Task: Open a blank sheet, save the file as Emotionalintelligence.doc and add heading 'Emotional Intelligence'Emotional Intelligence ,with the parapraph,with the parapraph Emotional intelligence refers to the ability to recognize, understand, and manage one's emotions effectively. Developing emotional intelligence involves self-awareness, self-regulation, empathy, and social skills, enhancing interpersonal relationships and personal growth.Apply Font Style Angsana And font size 14. Apply font style in  Heading Estrangelo Edessa and font size 16 Change heading alignment to  Center
Action: Mouse moved to (131, 349)
Screenshot: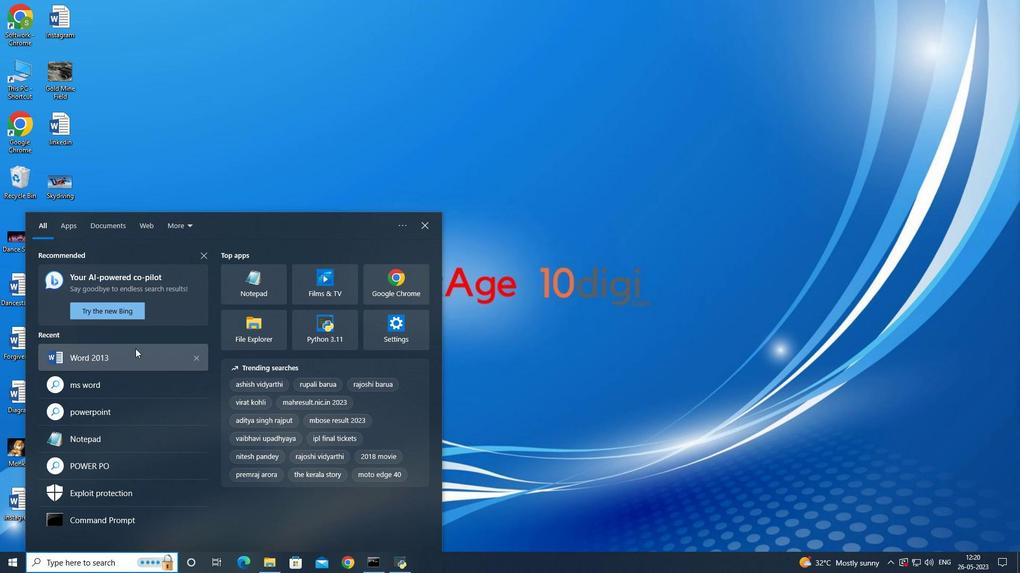 
Action: Mouse pressed left at (131, 349)
Screenshot: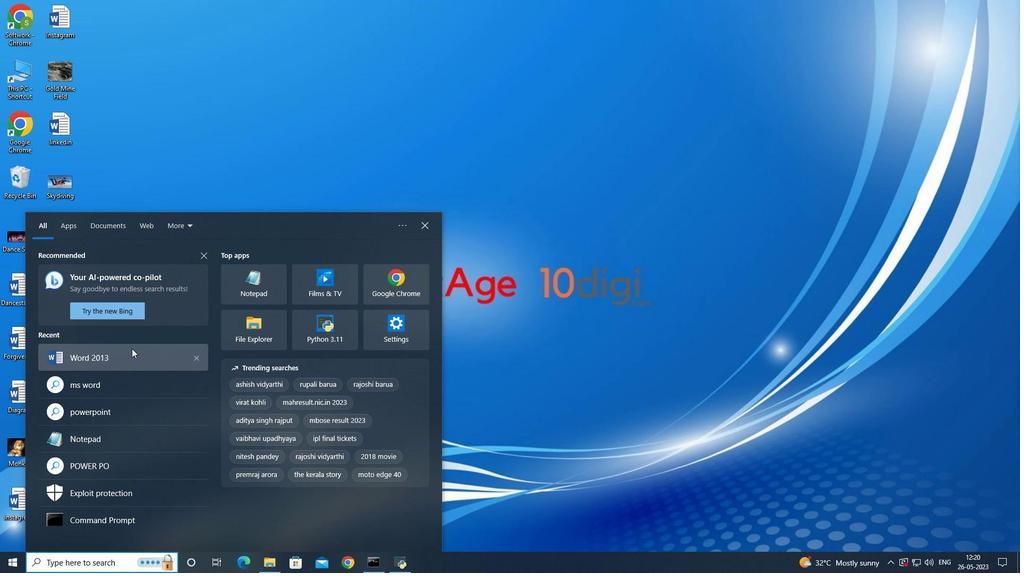 
Action: Mouse moved to (273, 151)
Screenshot: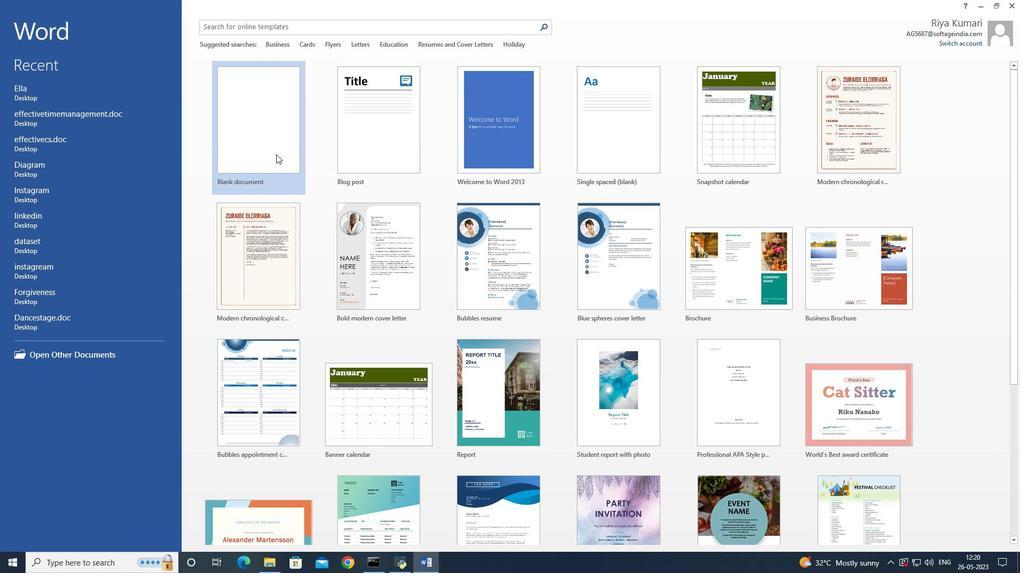 
Action: Mouse pressed left at (273, 151)
Screenshot: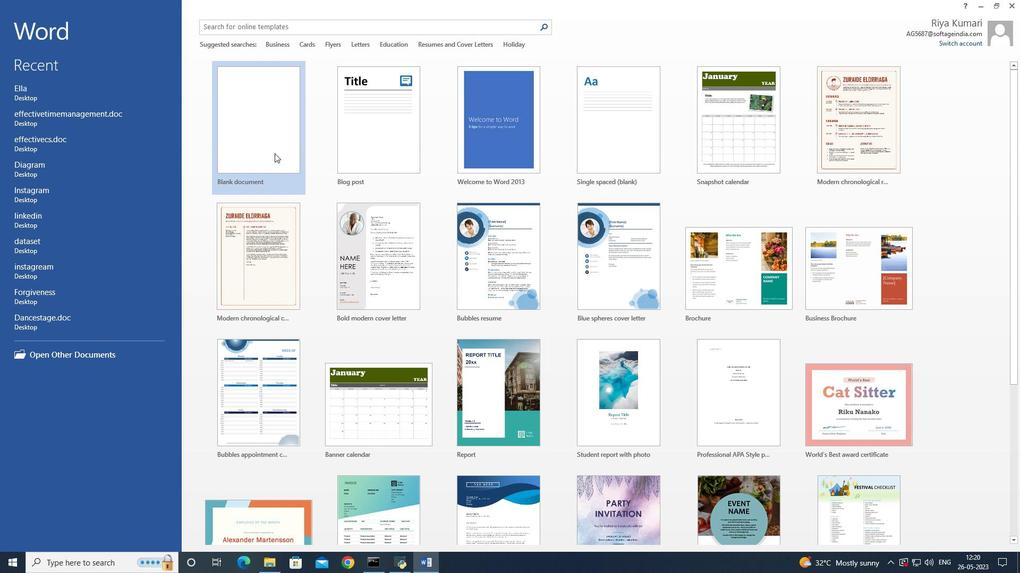 
Action: Mouse moved to (376, 183)
Screenshot: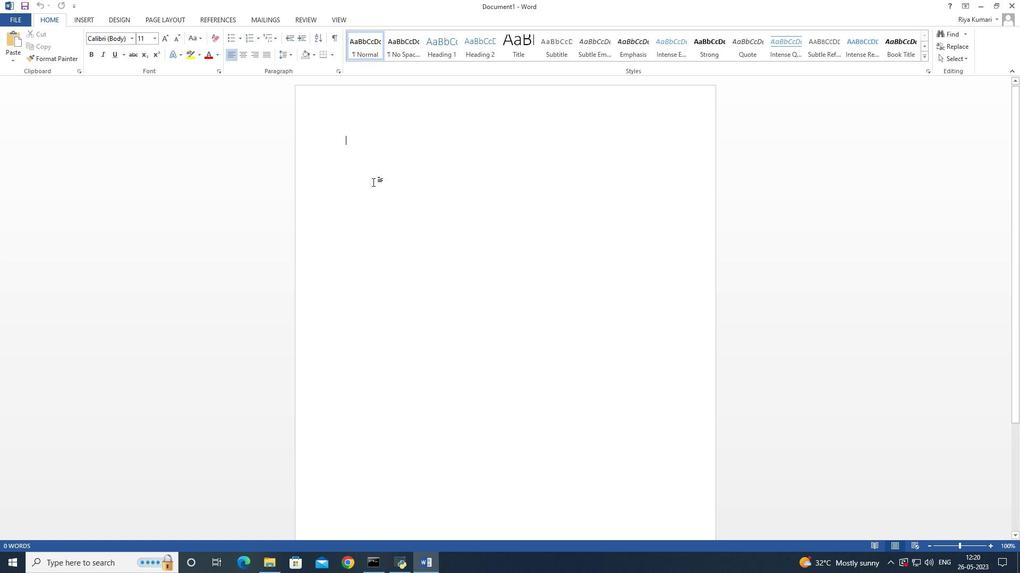 
Action: Key pressed ctrl+S
Screenshot: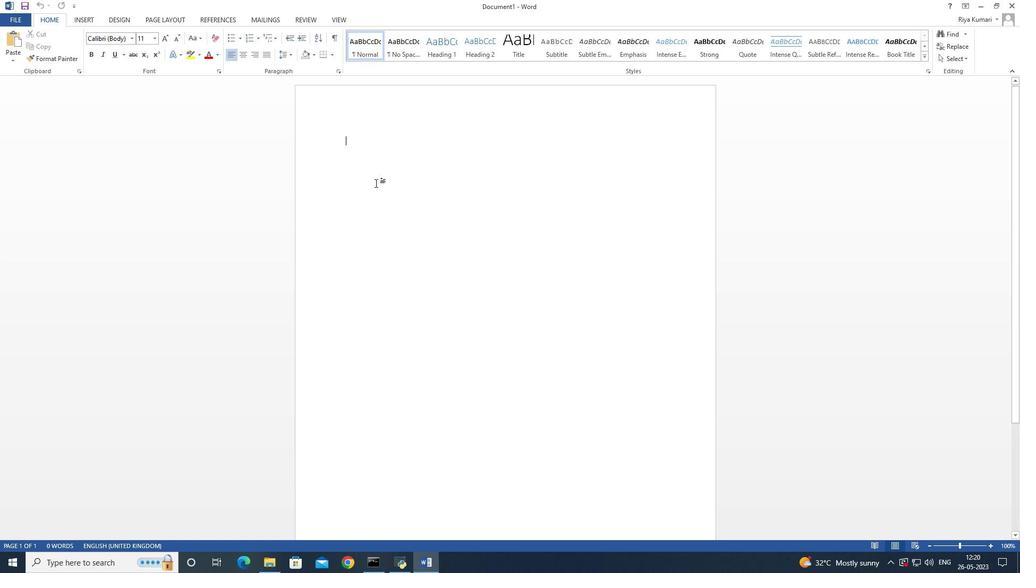 
Action: Mouse moved to (291, 113)
Screenshot: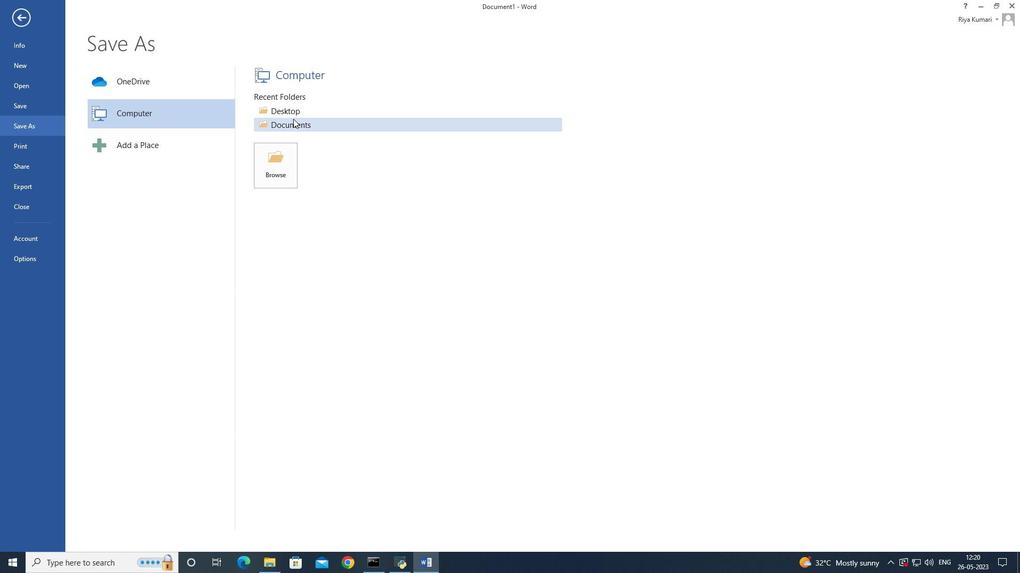 
Action: Mouse pressed left at (291, 113)
Screenshot: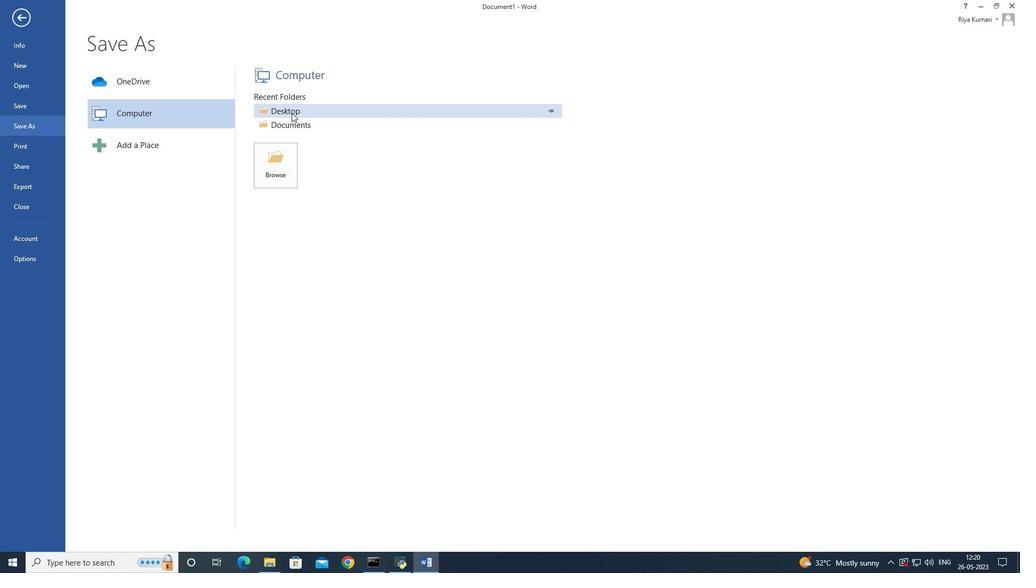 
Action: Mouse moved to (860, 310)
Screenshot: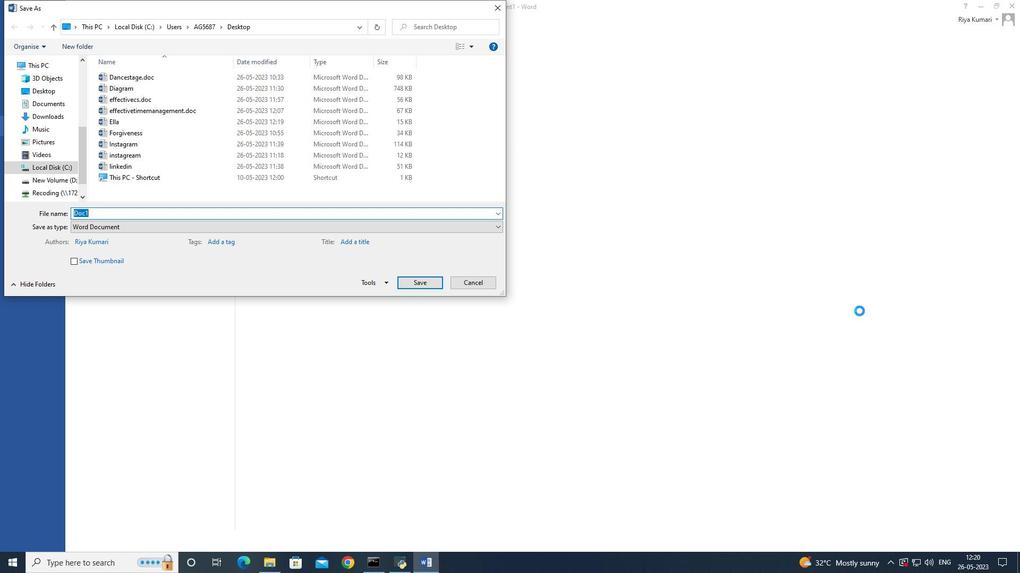 
Action: Key pressed <Key.shift><Key.shift><Key.shift><Key.shift>Em
Screenshot: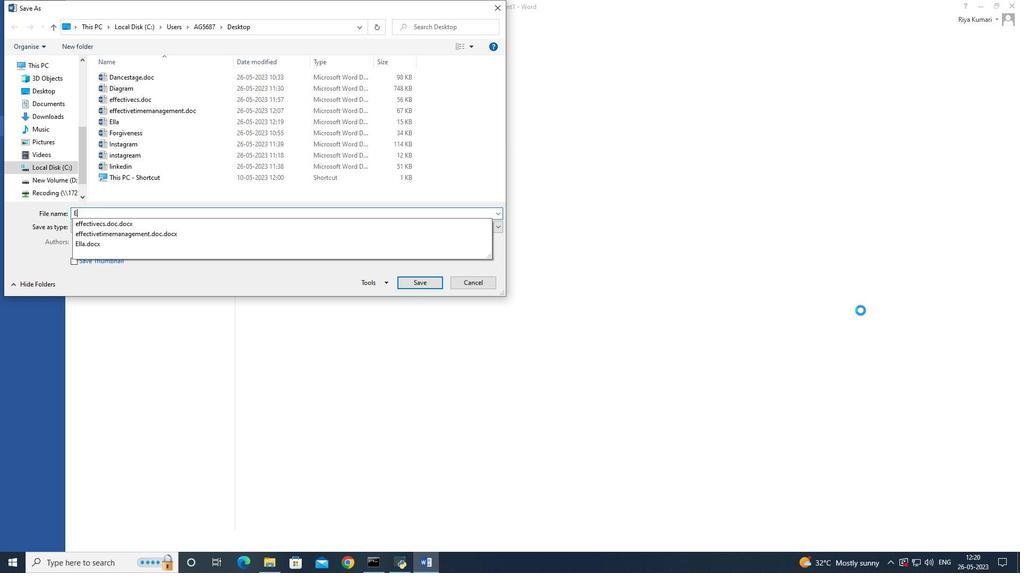 
Action: Mouse moved to (861, 310)
Screenshot: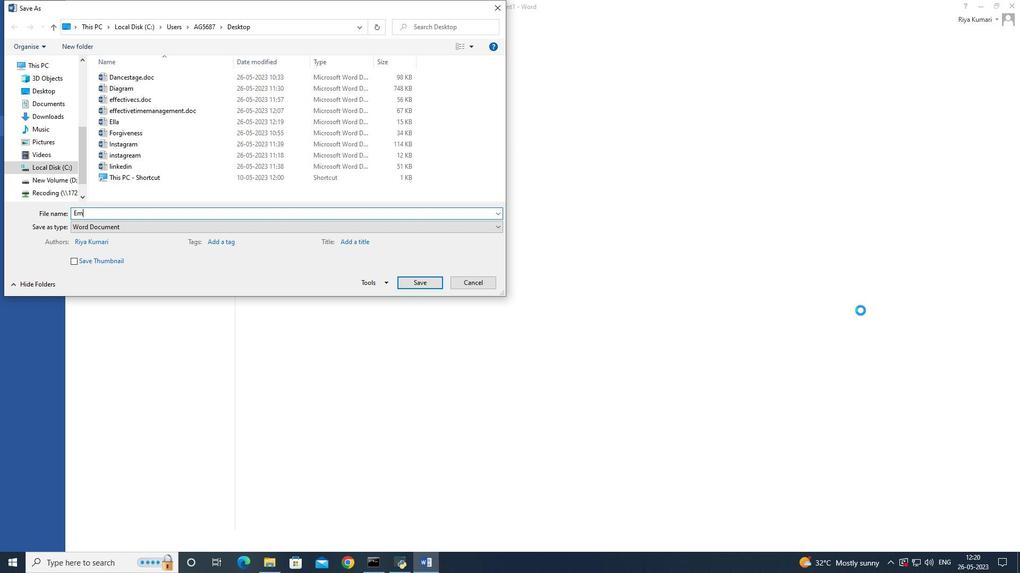 
Action: Key pressed otional<Key.space><Key.shift>Intelligence<Key.enter><Key.shift><Key.shift><Key.shift><Key.shift><Key.shift><Key.shift><Key.shift><Key.shift><Key.shift><Key.shift><Key.shift><Key.shift><Key.shift><Key.shift>Emotional<Key.space><Key.shift>Intelligence<Key.enter><Key.shift><Key.shift><Key.shift><Key.shift><Key.shift><Key.shift><Key.shift><Key.shift><Key.shift><Key.shift><Key.shift><Key.shift><Key.shift><Key.shift><Key.shift><Key.shift><Key.shift><Key.shift><Key.shift><Key.shift><Key.shift><Key.shift><Key.shift><Key.shift><Key.shift><Key.shift><Key.shift><Key.shift><Key.shift><Key.shift><Key.shift><Key.shift>Emotional<Key.space><Key.shift>Integence<Key.space>
Screenshot: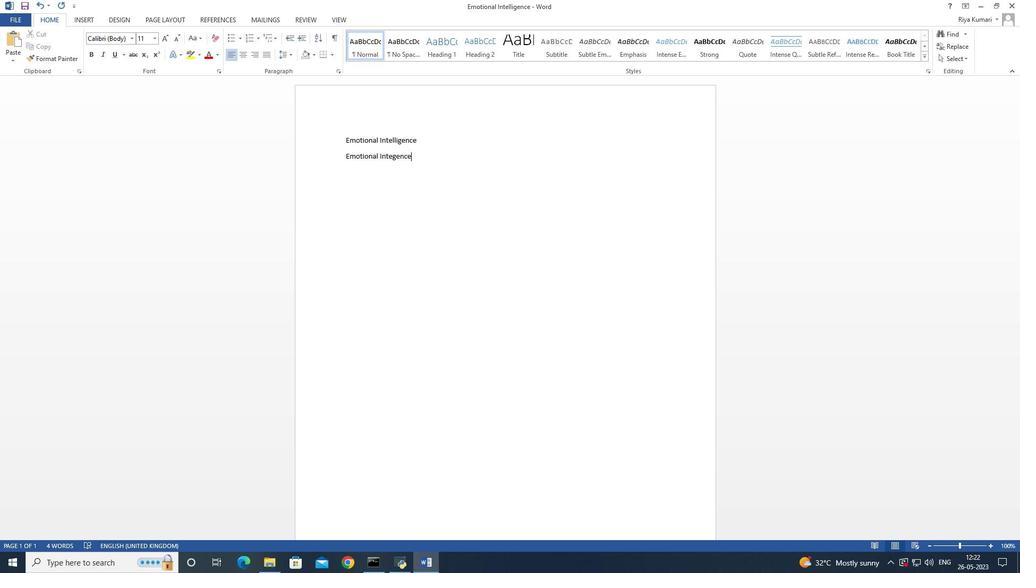 
Action: Mouse moved to (960, 441)
Screenshot: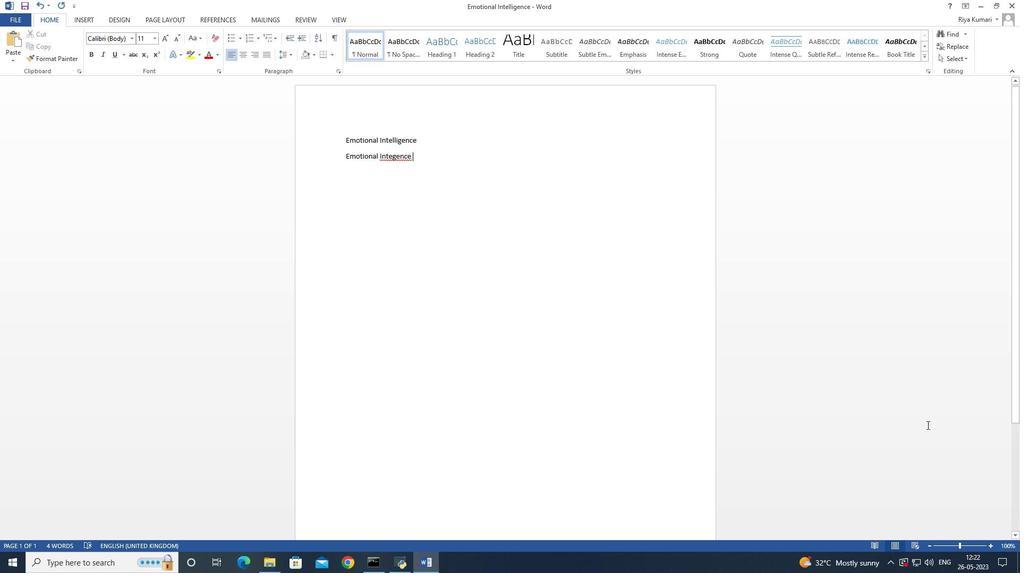 
Action: Key pressed <Key.left><Key.left><Key.left><Key.left><Key.left><Key.left>lli
Screenshot: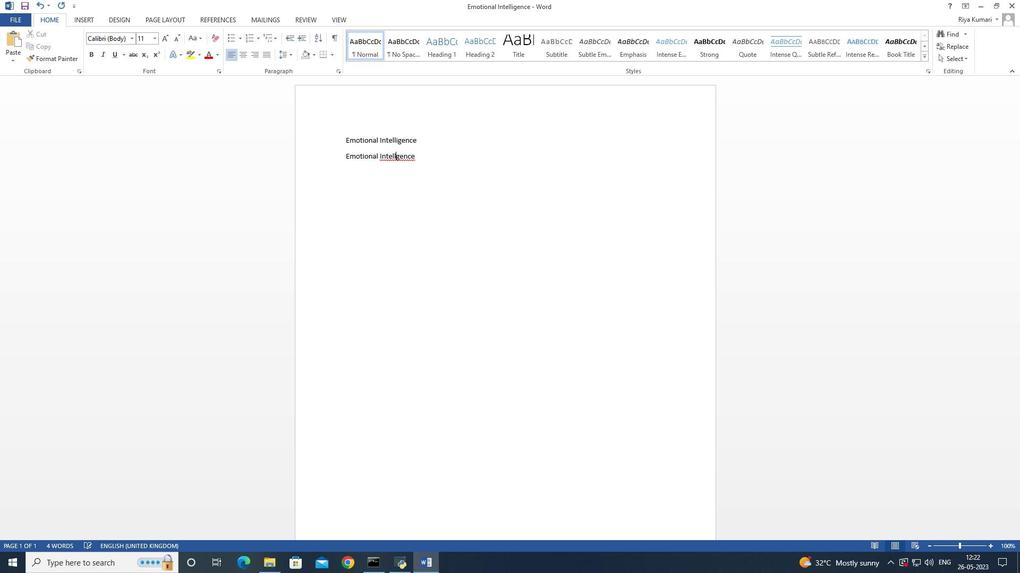 
Action: Mouse moved to (1019, 438)
Screenshot: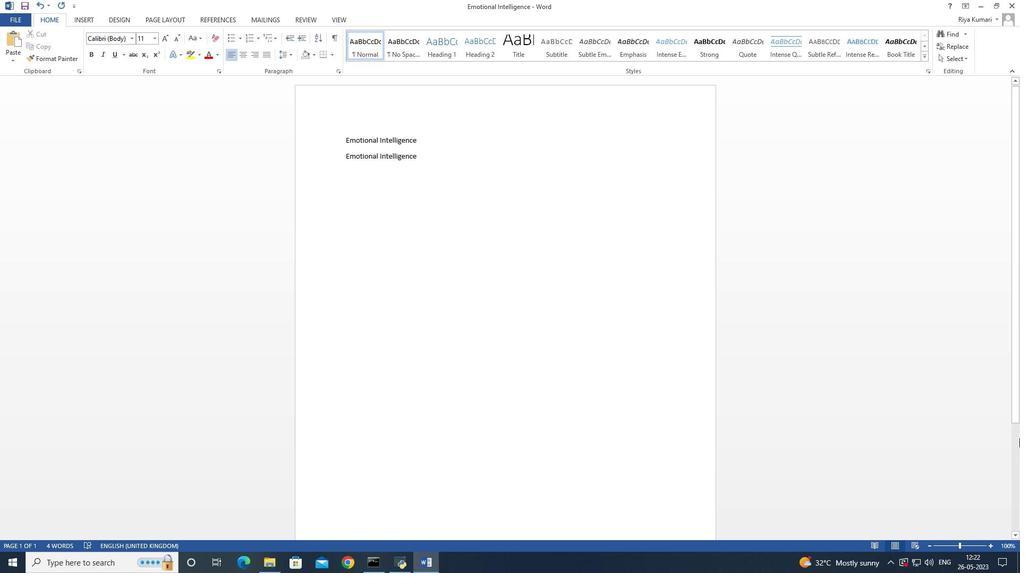 
Action: Key pressed <Key.right><Key.right>
Screenshot: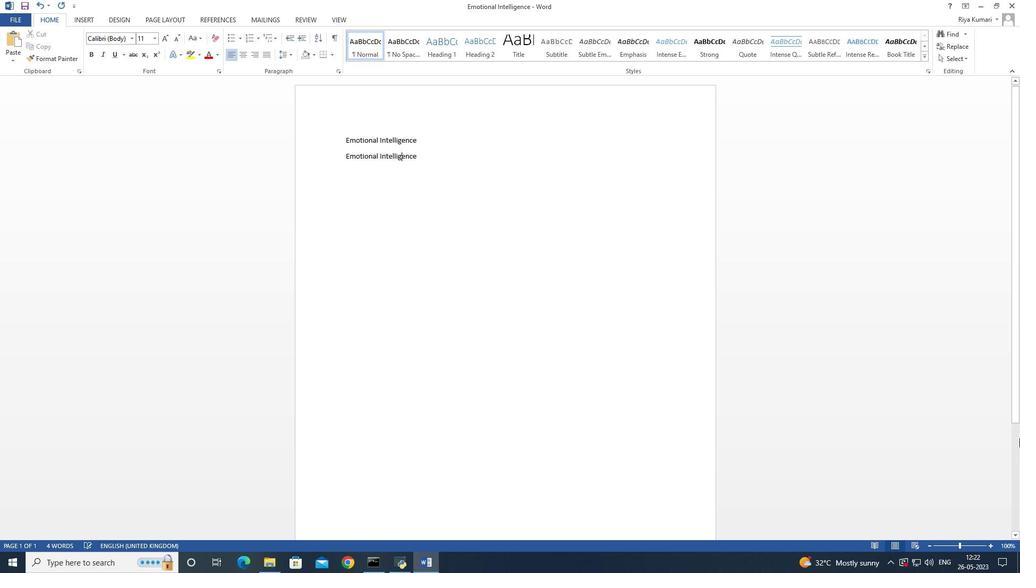 
Action: Mouse moved to (1019, 451)
Screenshot: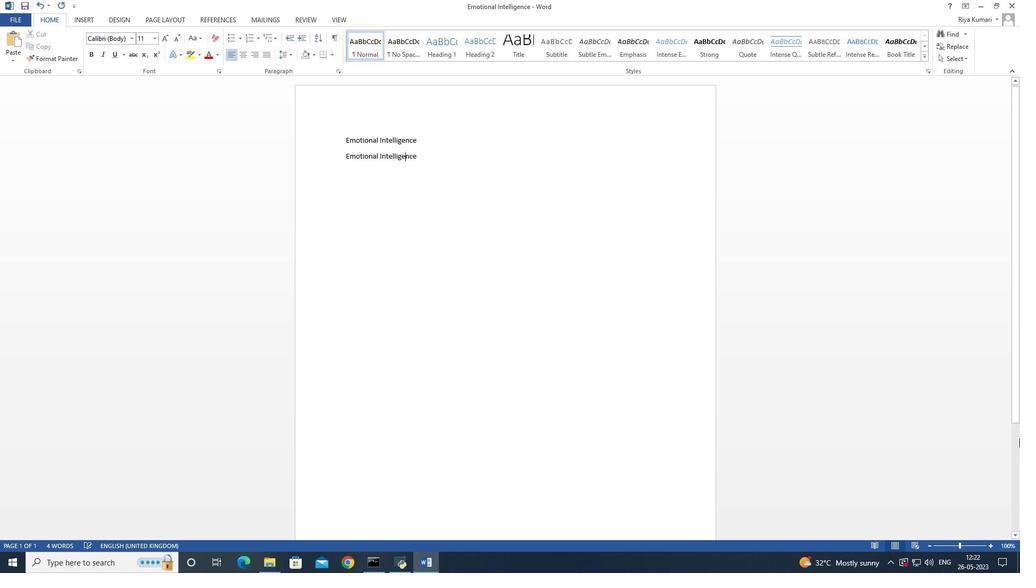 
Action: Key pressed <Key.right><Key.right>
Screenshot: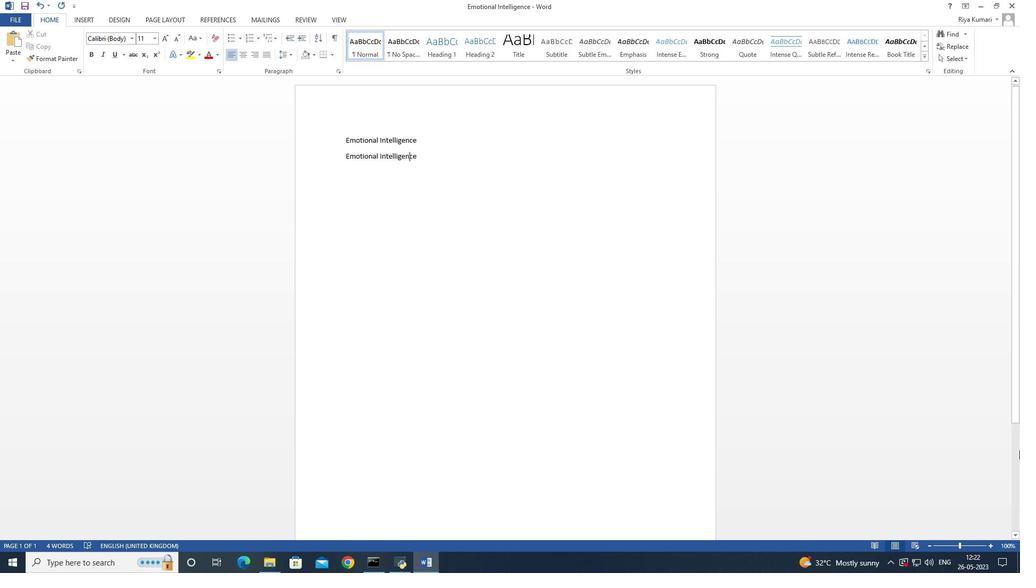 
Action: Mouse moved to (1019, 452)
Screenshot: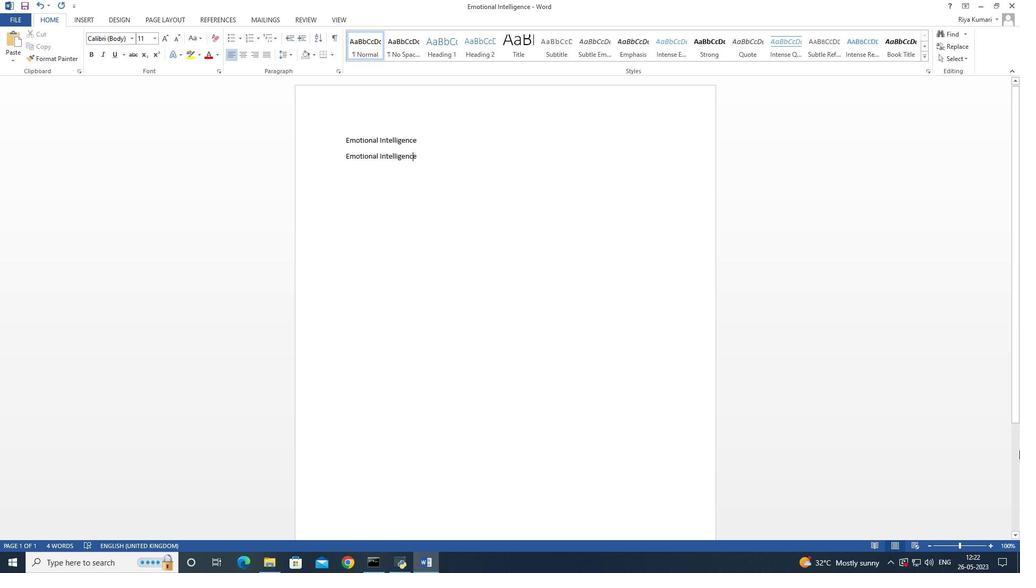 
Action: Key pressed <Key.right>
Screenshot: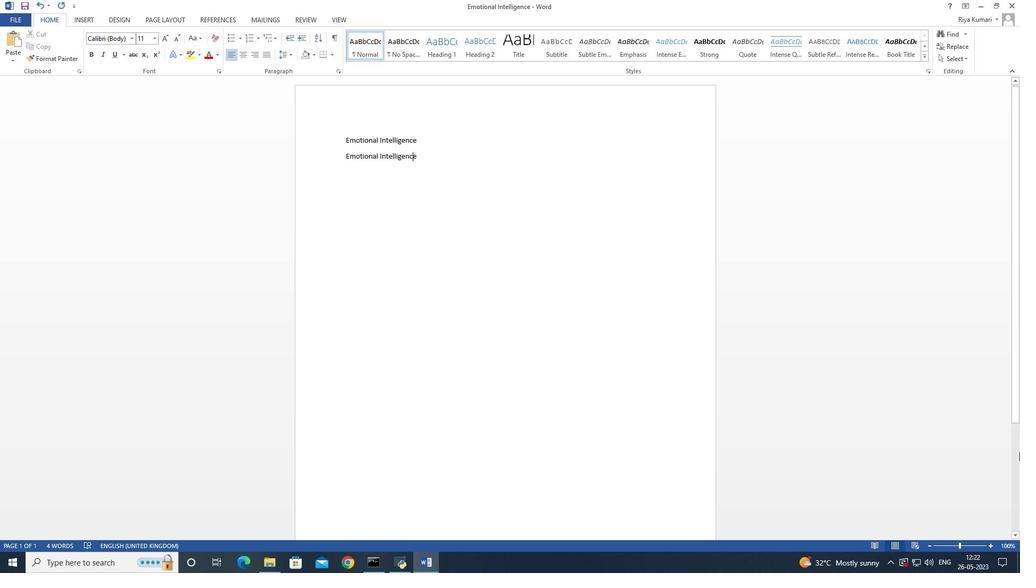 
Action: Mouse moved to (1014, 459)
Screenshot: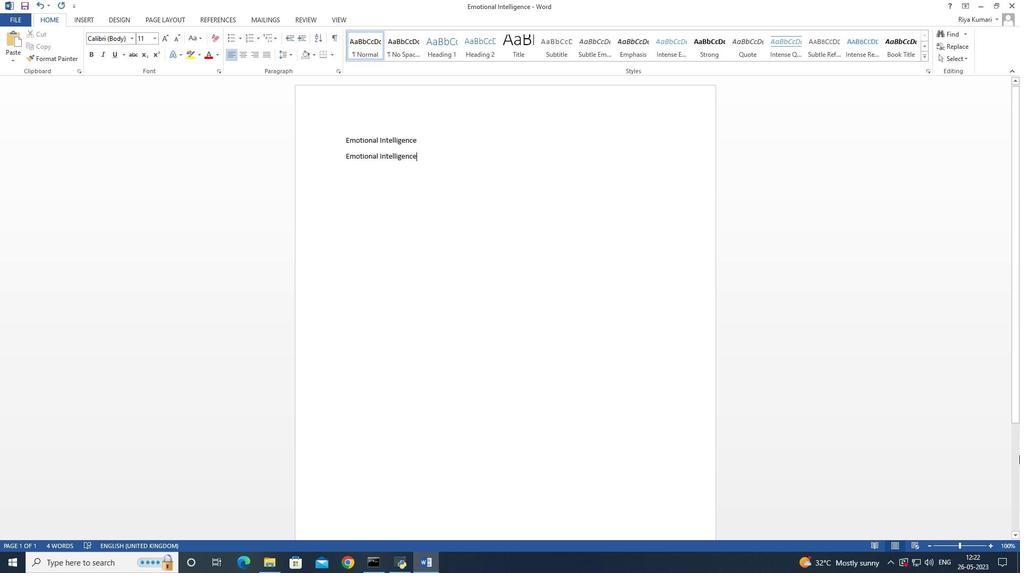 
Action: Key pressed <Key.space>refers<Key.space>to<Key.space>the<Key.space>ability<Key.space>to<Key.space>recognize<Key.space>undr<Key.backspace>erstand,<Key.space>and<Key.space>manage<Key.space>one's<Key.space>emotions<Key.space>effectively.<Key.space><Key.shift>developing<Key.space>emotional<Key.space>intelligence<Key.space>involves<Key.space>self-awareness,<Key.space>self-regulation,<Key.space>empathy,<Key.space>and<Key.space>social<Key.space>skills,<Key.space>enhancing<Key.space>interpersonal<Key.space>relationships<Key.space>and<Key.space>personal<Key.space>growth.
Screenshot: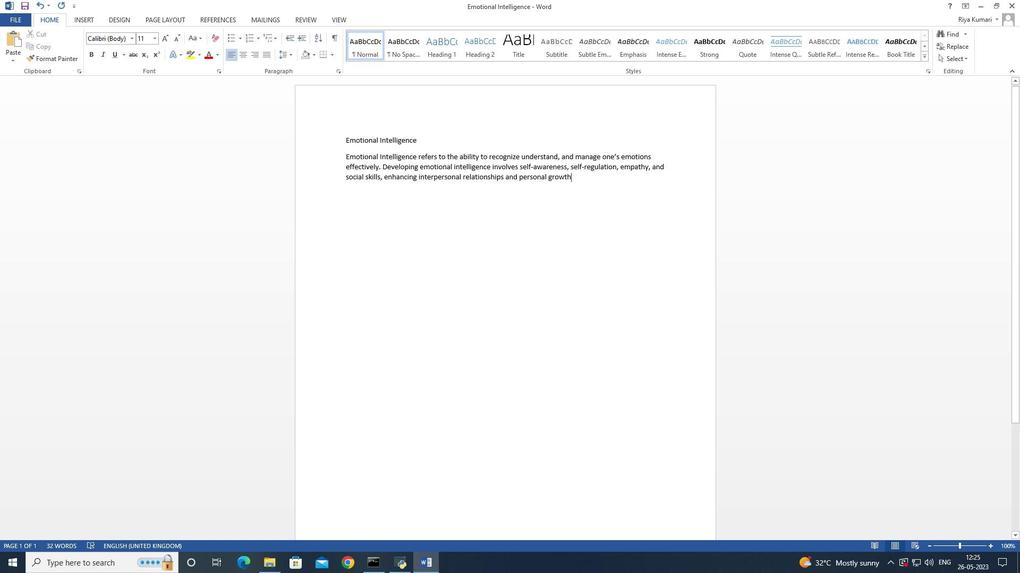 
Action: Mouse moved to (341, 153)
Screenshot: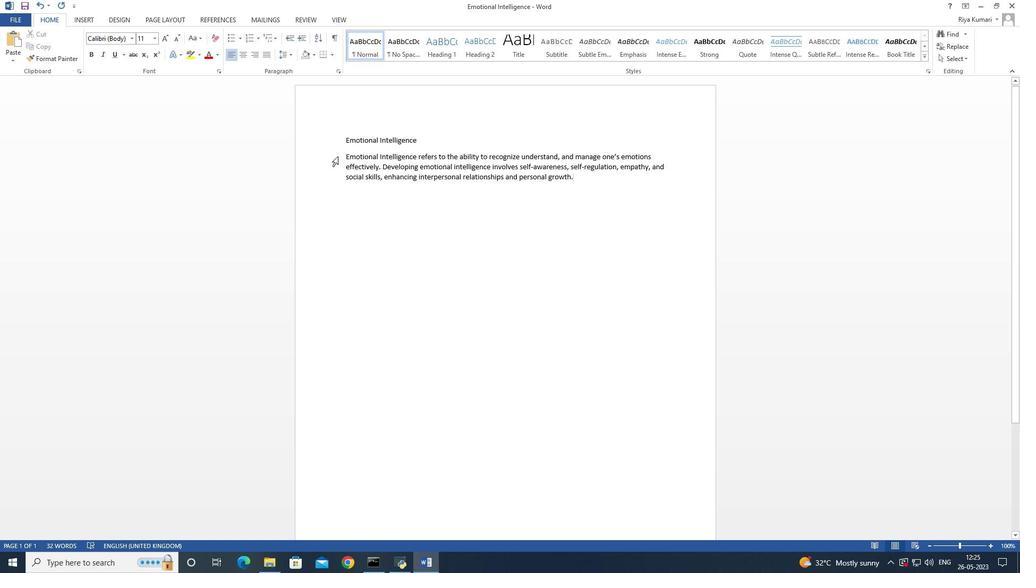 
Action: Mouse pressed left at (341, 153)
Screenshot: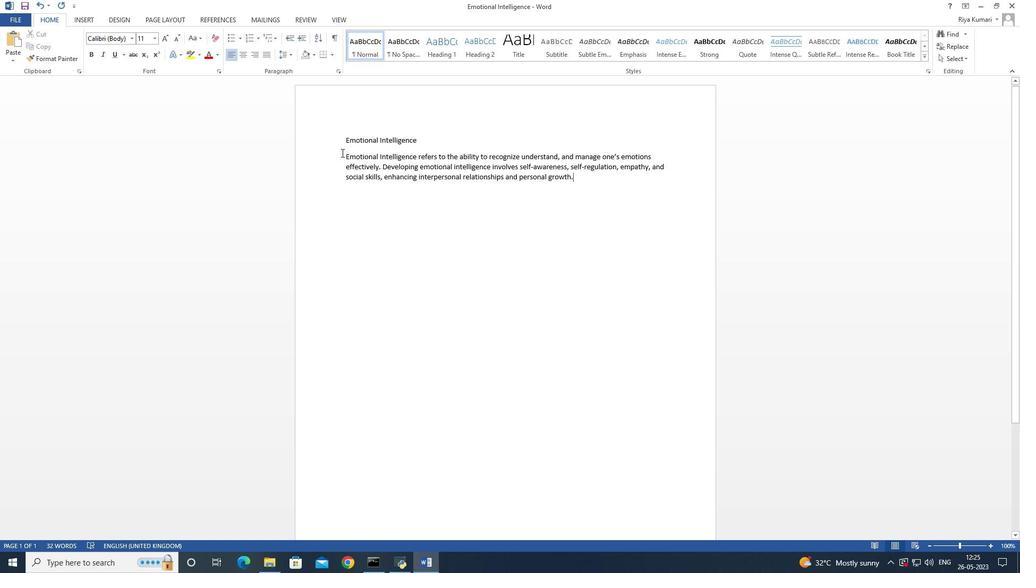
Action: Mouse moved to (123, 38)
Screenshot: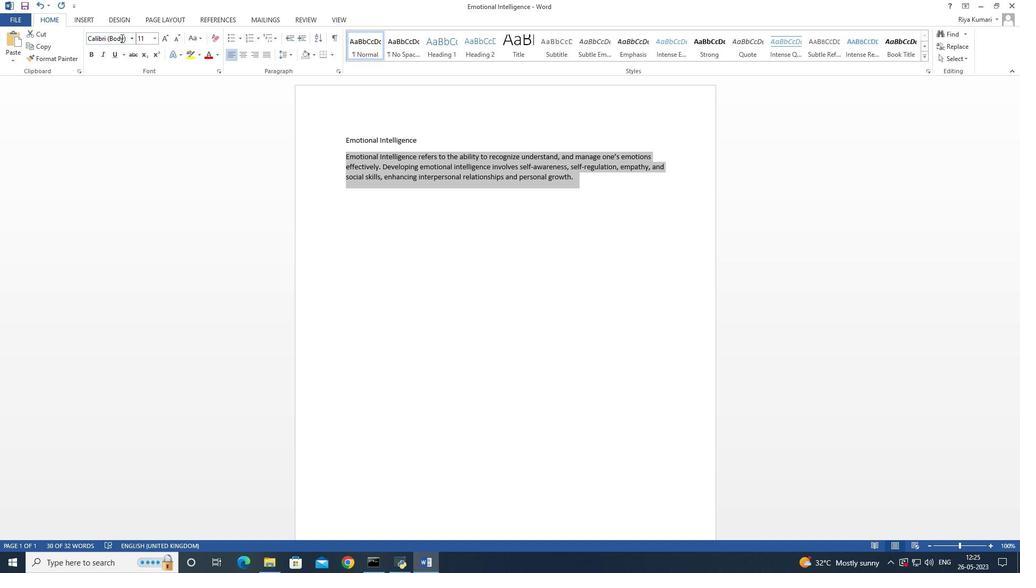 
Action: Mouse pressed left at (123, 38)
Screenshot: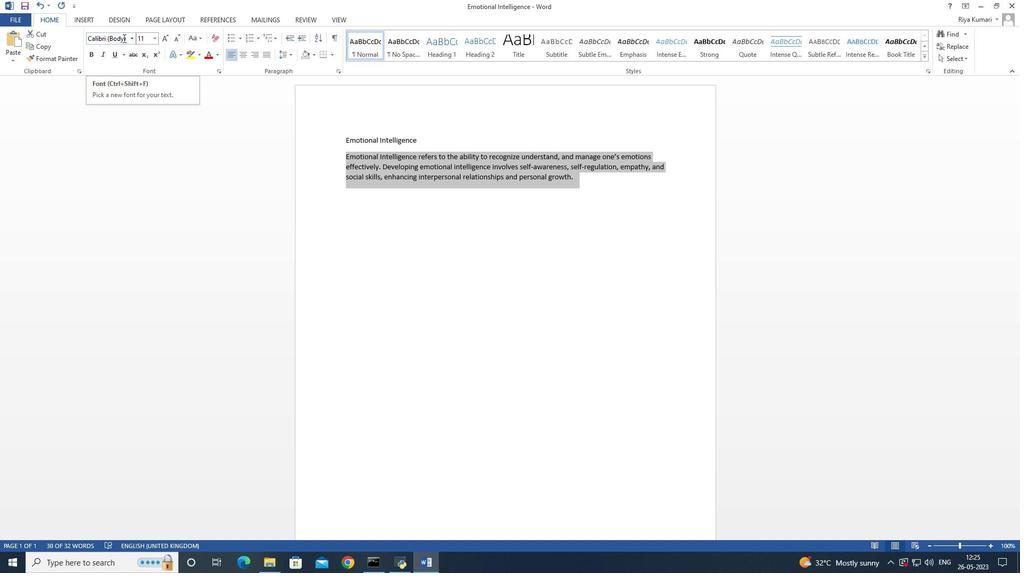 
Action: Mouse moved to (492, 294)
Screenshot: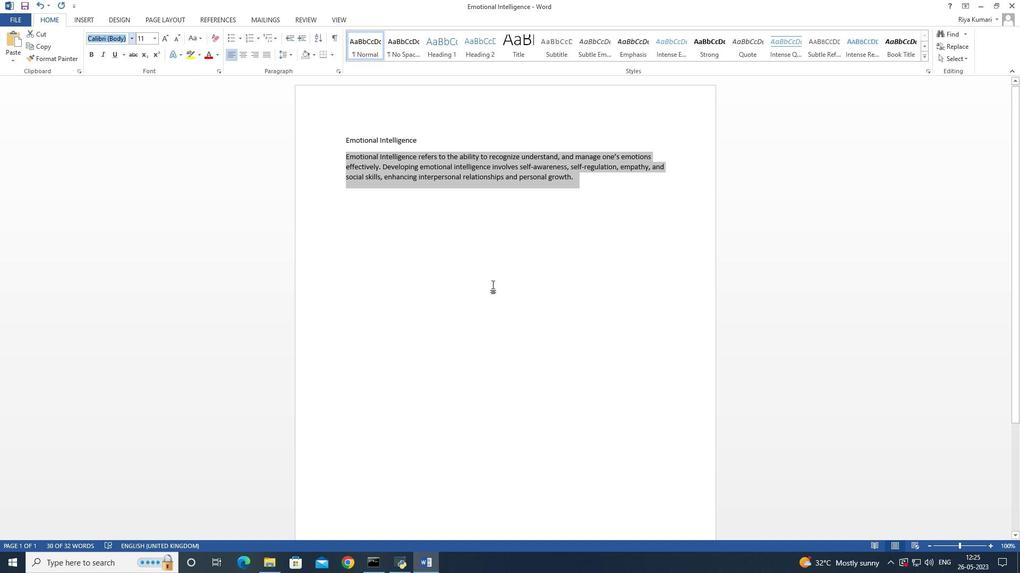 
Action: Key pressed <Key.caps_lock>A<Key.caps_lock>ngsana
Screenshot: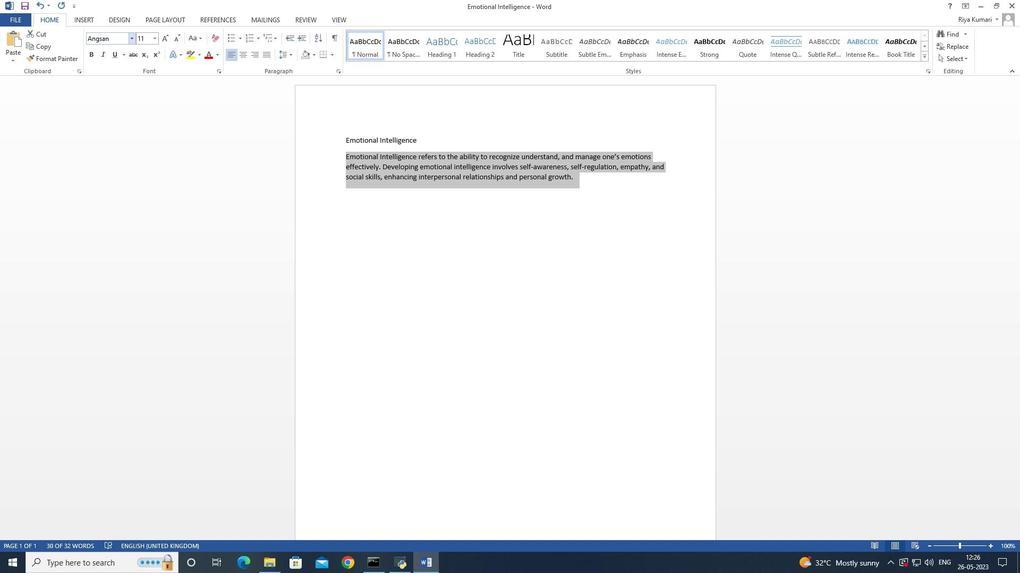 
Action: Mouse moved to (511, 279)
Screenshot: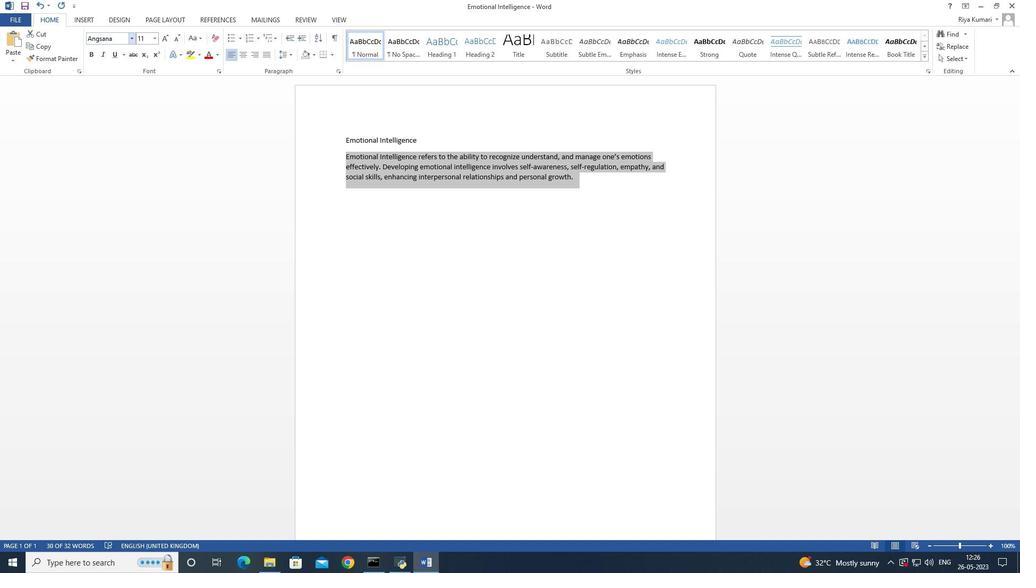 
Action: Key pressed <Key.enter>
Screenshot: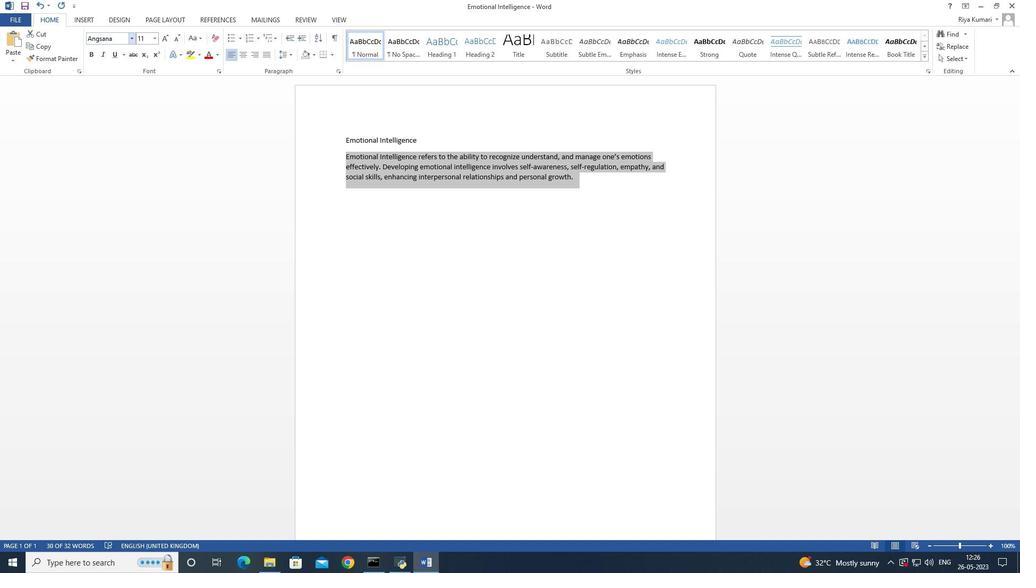 
Action: Mouse moved to (502, 309)
Screenshot: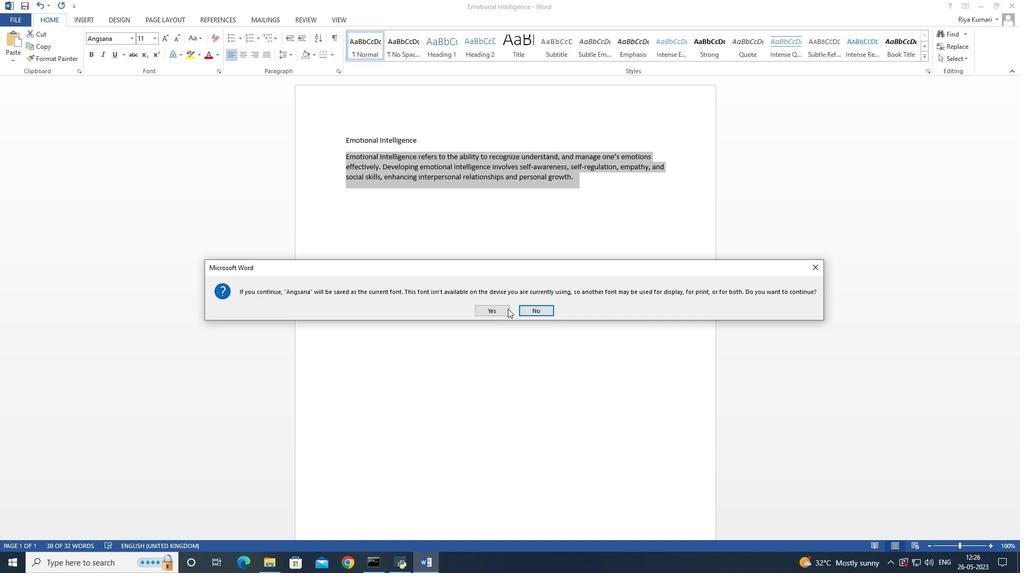 
Action: Mouse pressed left at (502, 309)
Screenshot: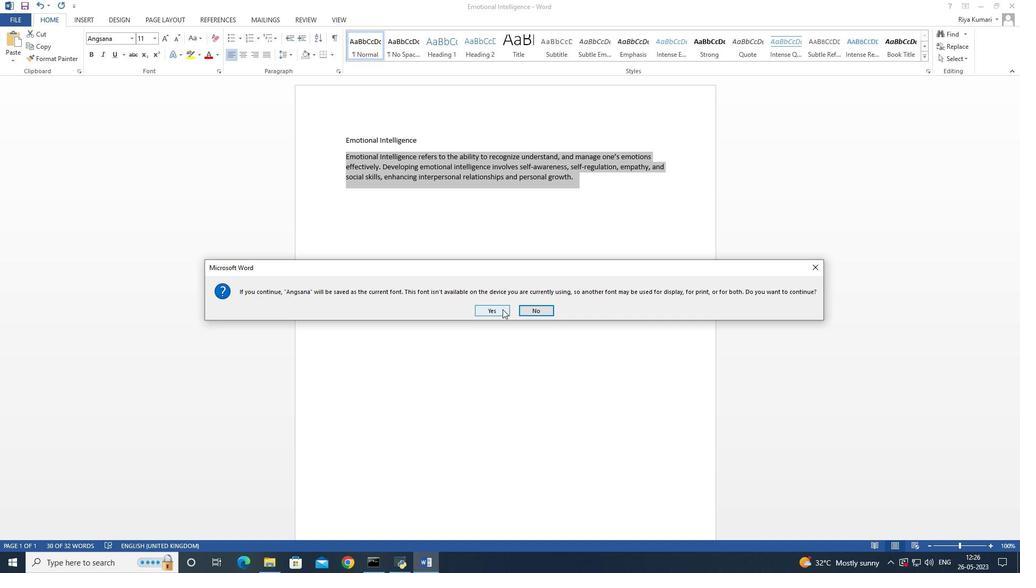 
Action: Mouse moved to (162, 39)
Screenshot: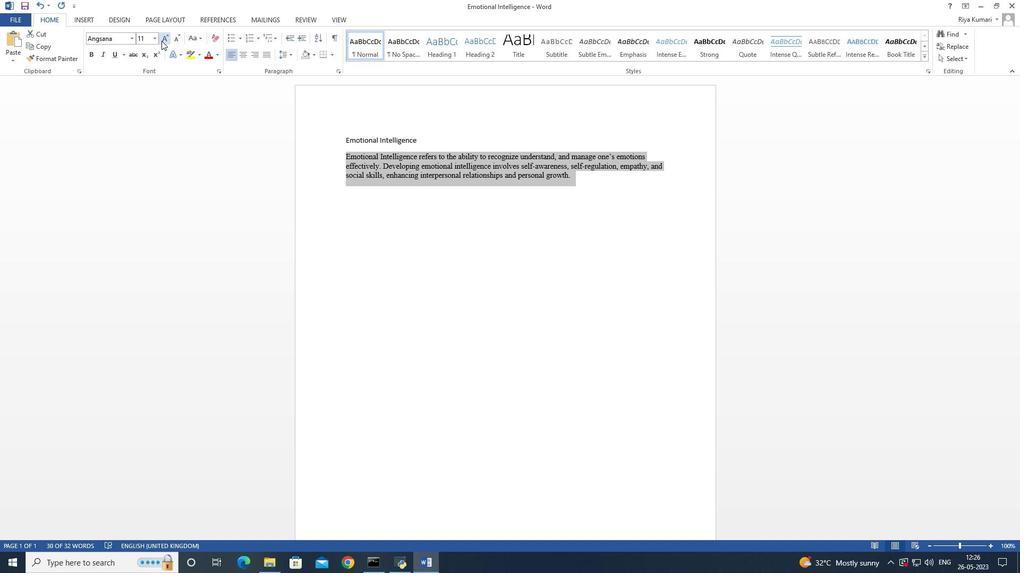 
Action: Mouse pressed left at (162, 39)
Screenshot: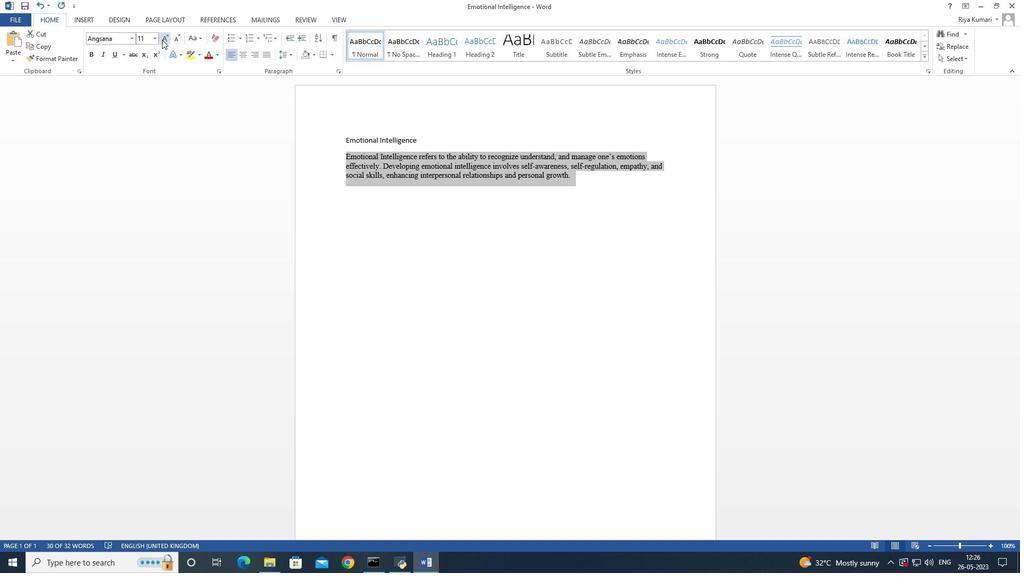 
Action: Mouse pressed left at (162, 39)
Screenshot: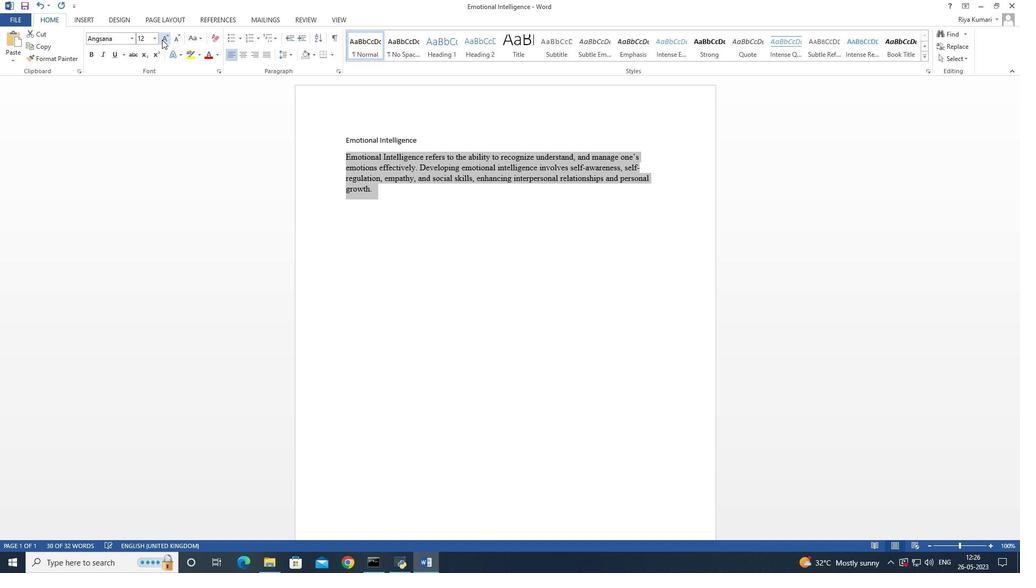 
Action: Mouse pressed left at (162, 39)
Screenshot: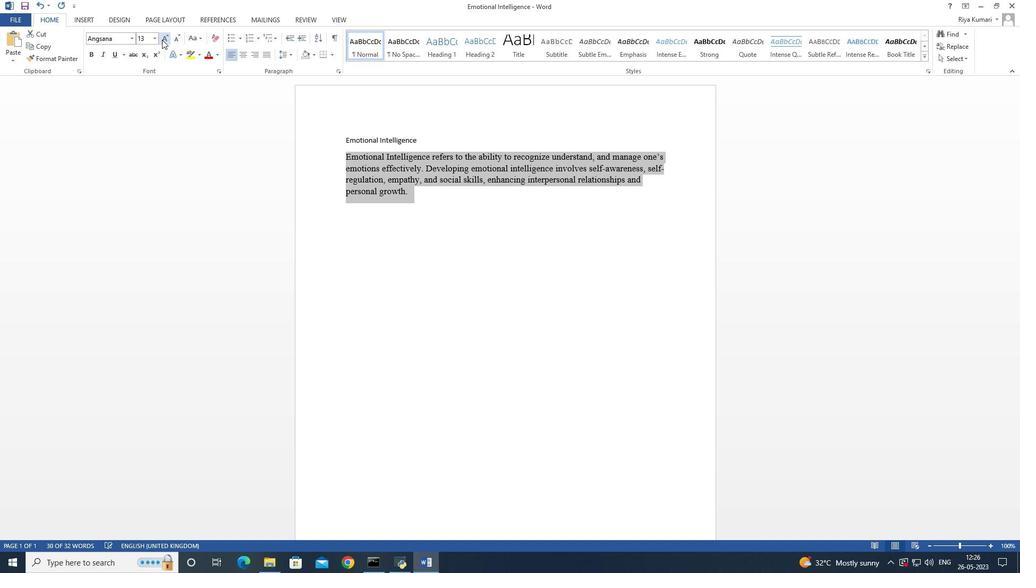 
Action: Mouse moved to (344, 138)
Screenshot: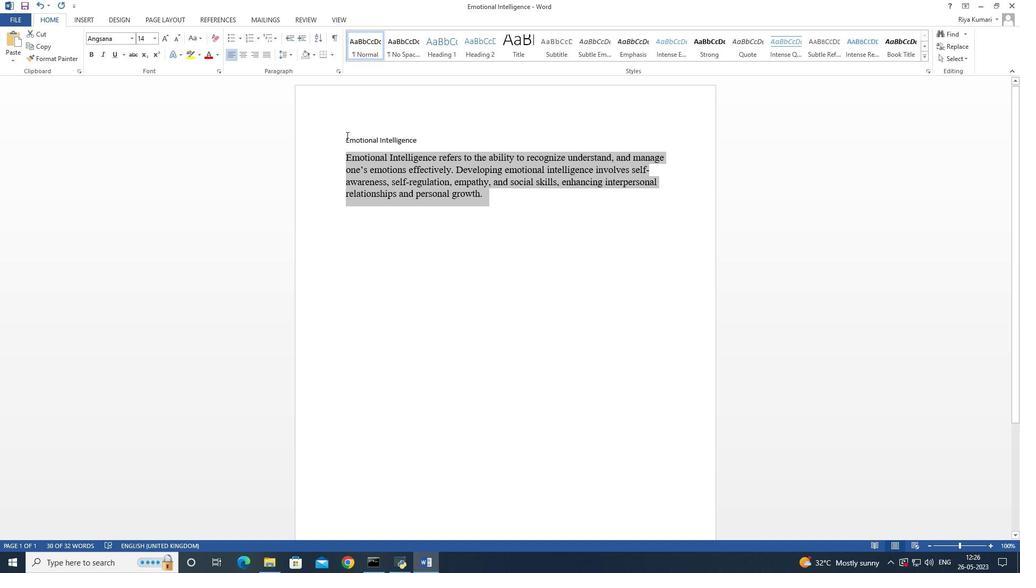 
Action: Mouse pressed left at (344, 138)
Screenshot: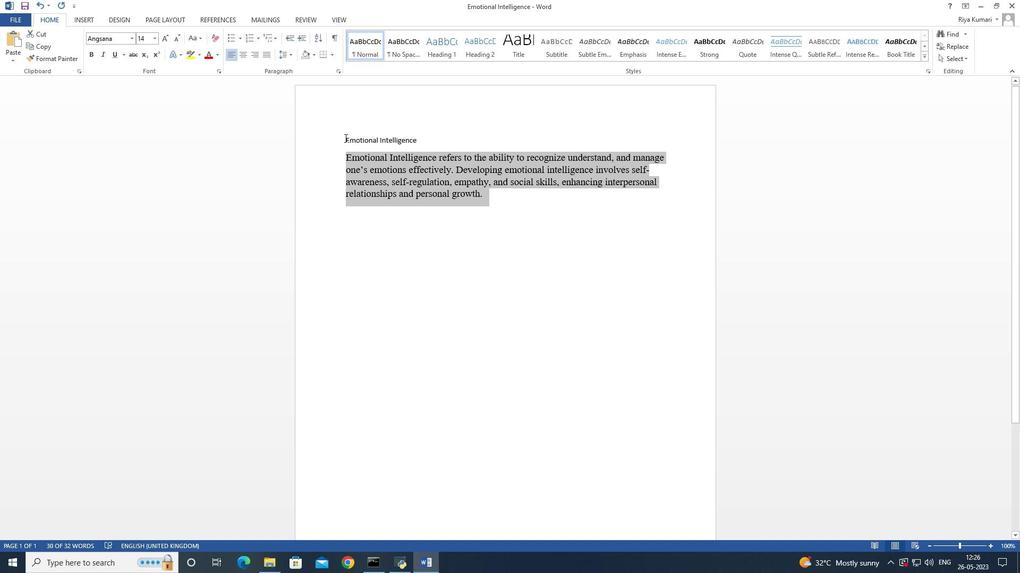 
Action: Mouse moved to (126, 40)
Screenshot: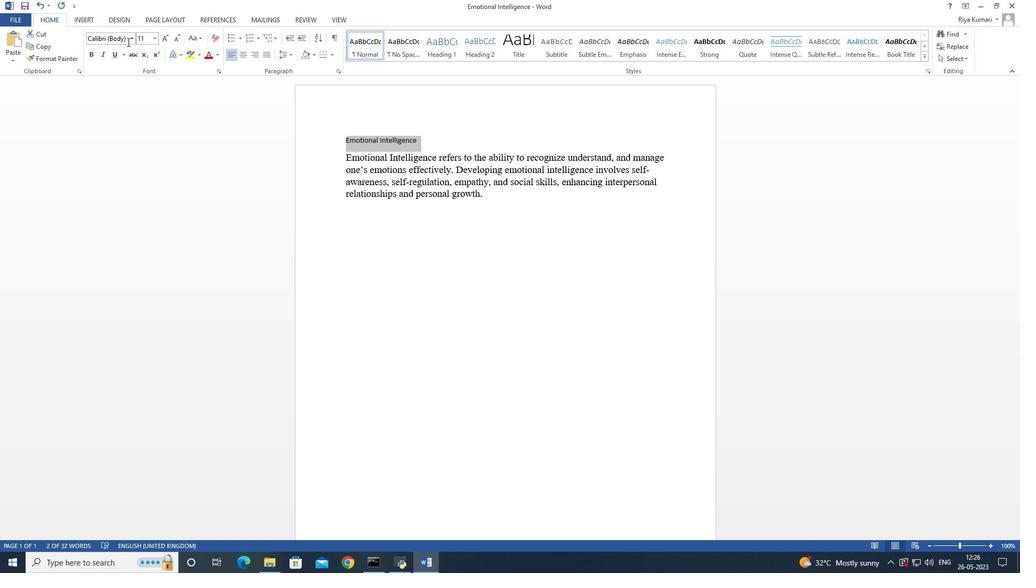 
Action: Mouse pressed left at (126, 40)
Screenshot: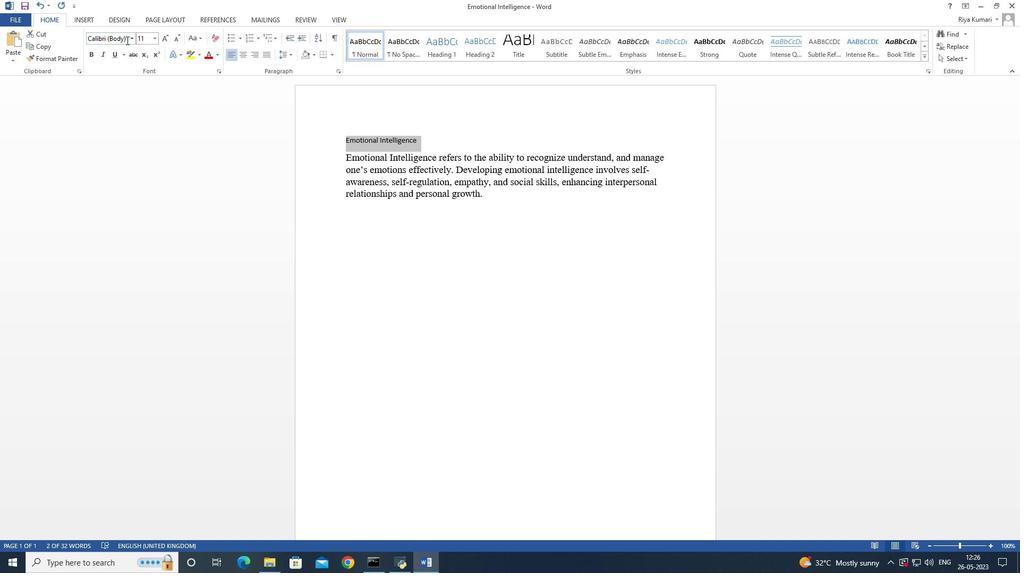 
Action: Mouse moved to (292, 145)
Screenshot: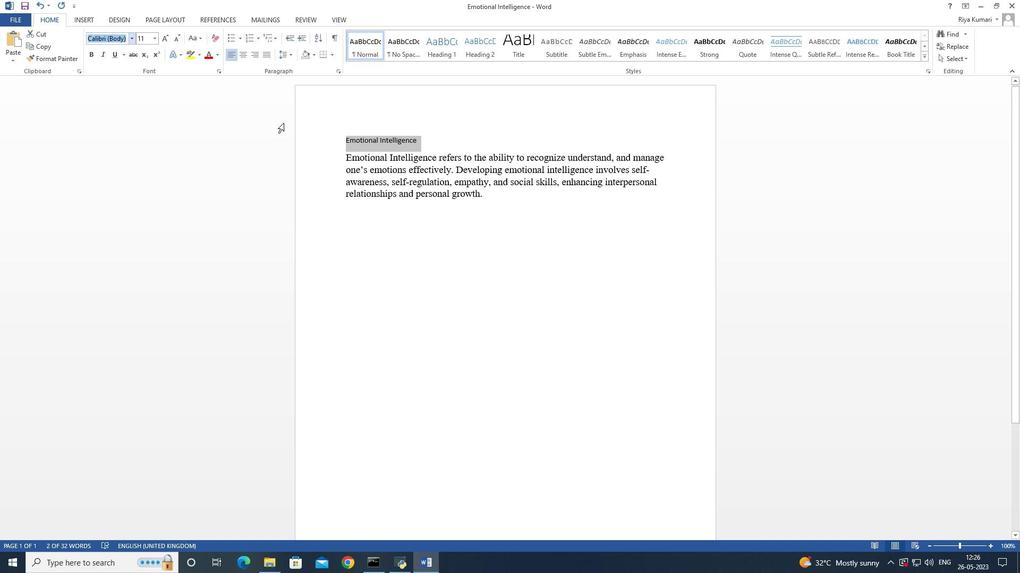 
Action: Key pressed <Key.shift>Estrangelo
Screenshot: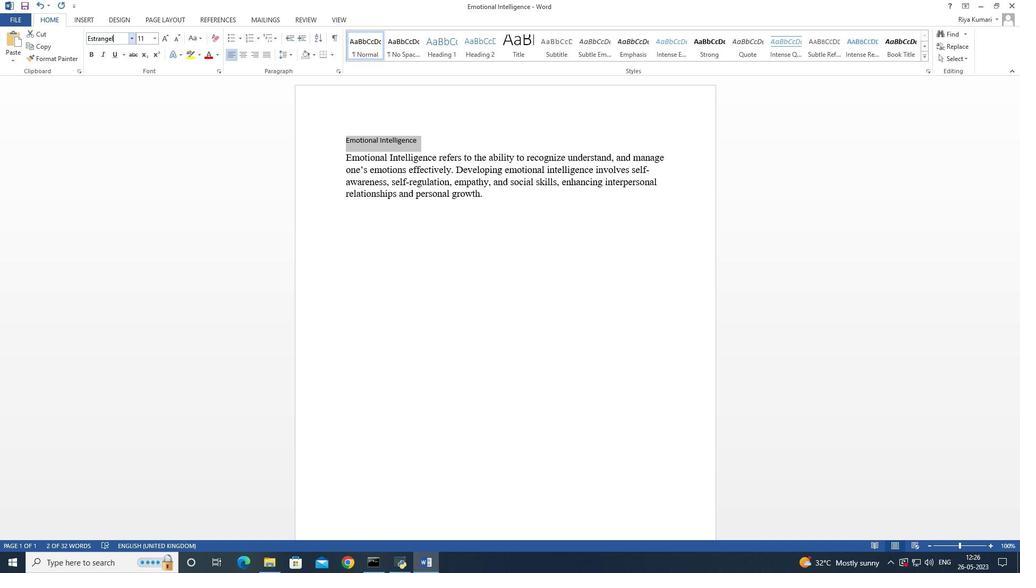 
Action: Mouse moved to (303, 142)
Screenshot: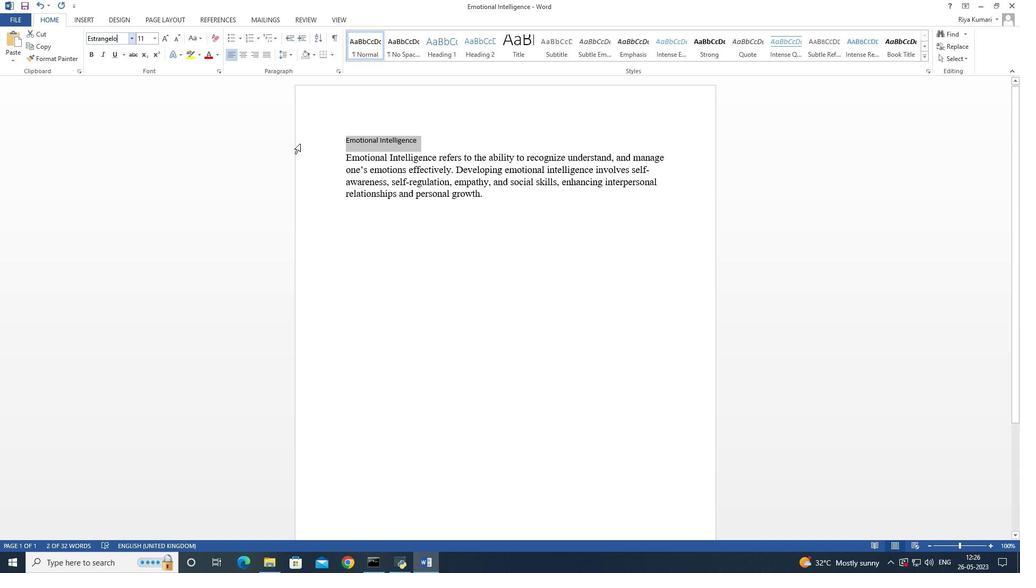 
Action: Key pressed <Key.enter>
Screenshot: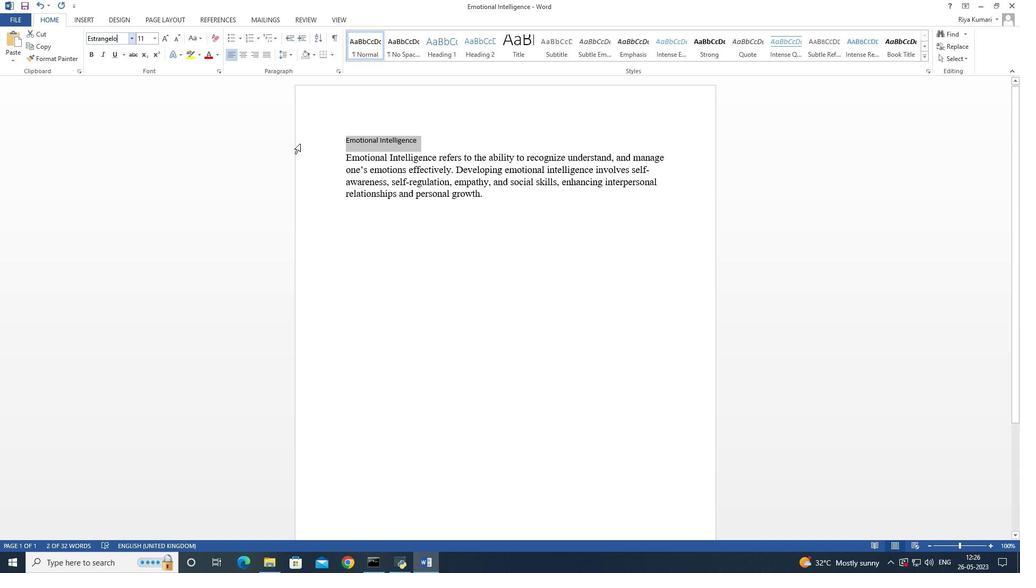 
Action: Mouse moved to (495, 314)
Screenshot: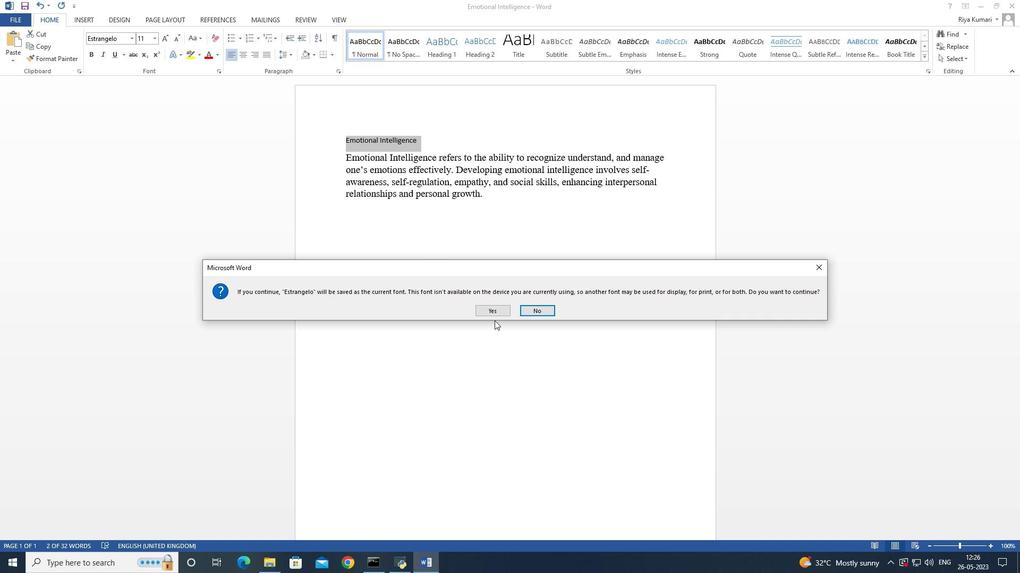 
Action: Mouse pressed left at (495, 314)
Screenshot: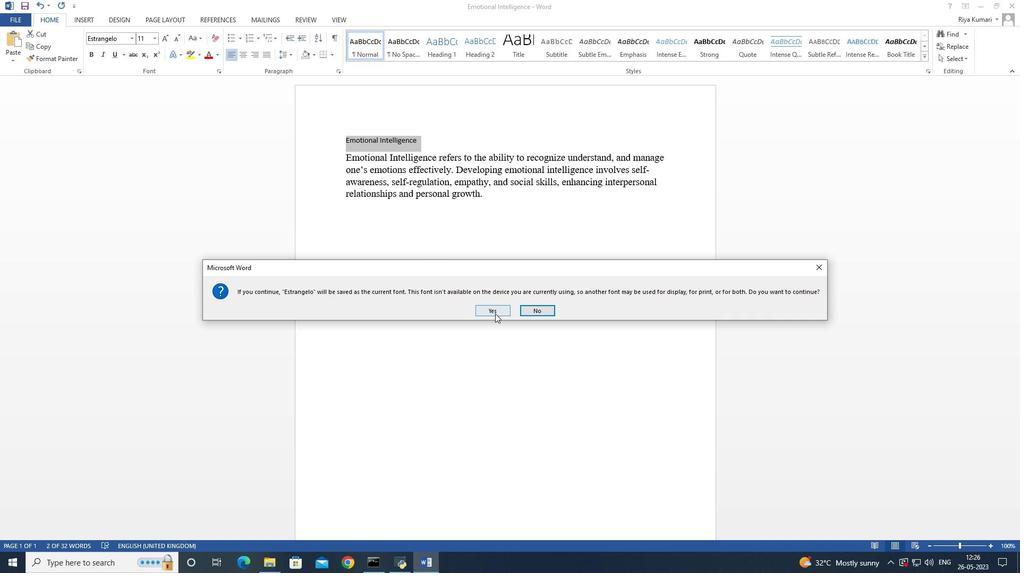 
Action: Mouse moved to (162, 36)
Screenshot: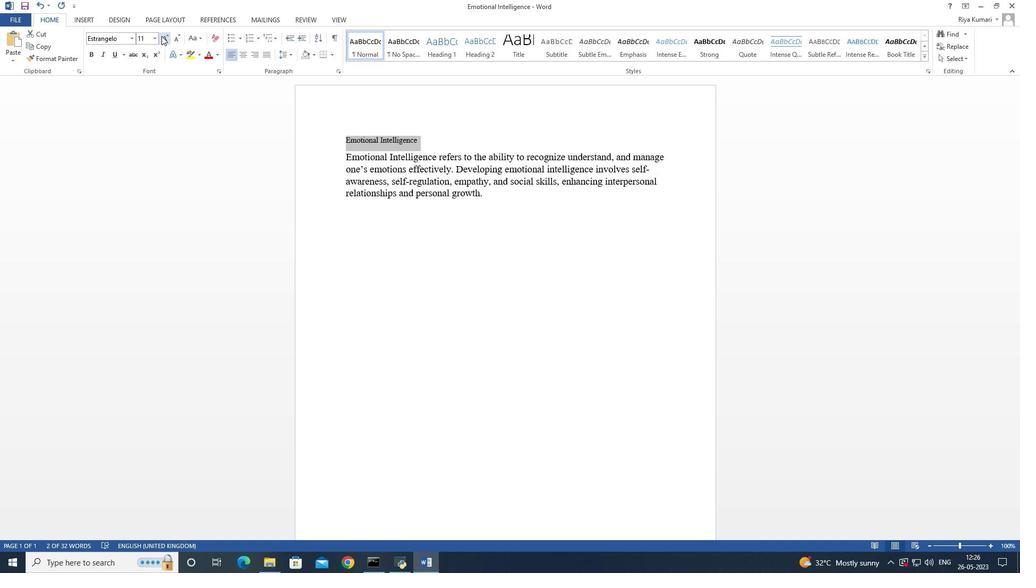 
Action: Mouse pressed left at (162, 36)
Screenshot: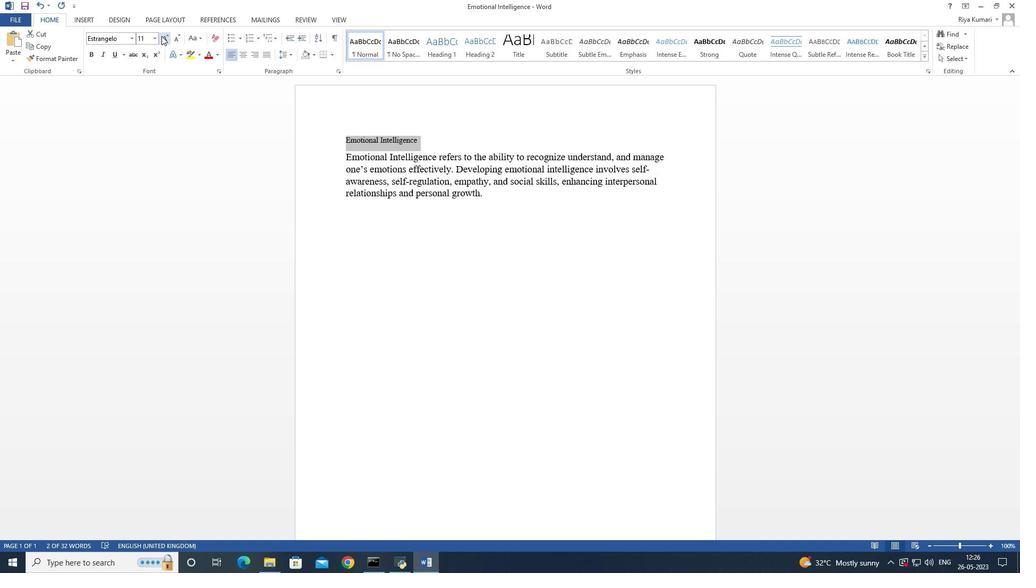 
Action: Mouse moved to (162, 36)
Screenshot: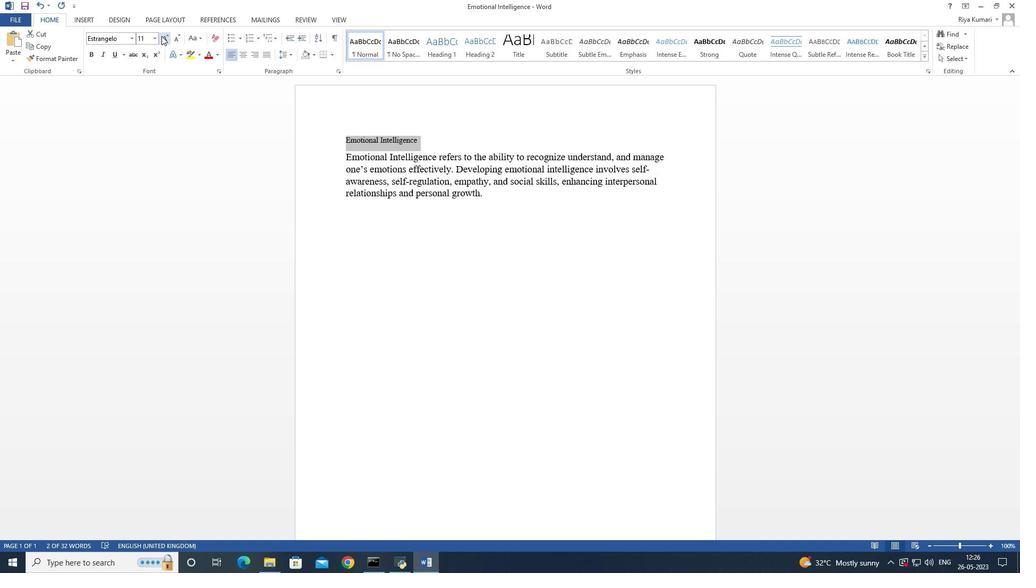 
Action: Mouse pressed left at (162, 36)
Screenshot: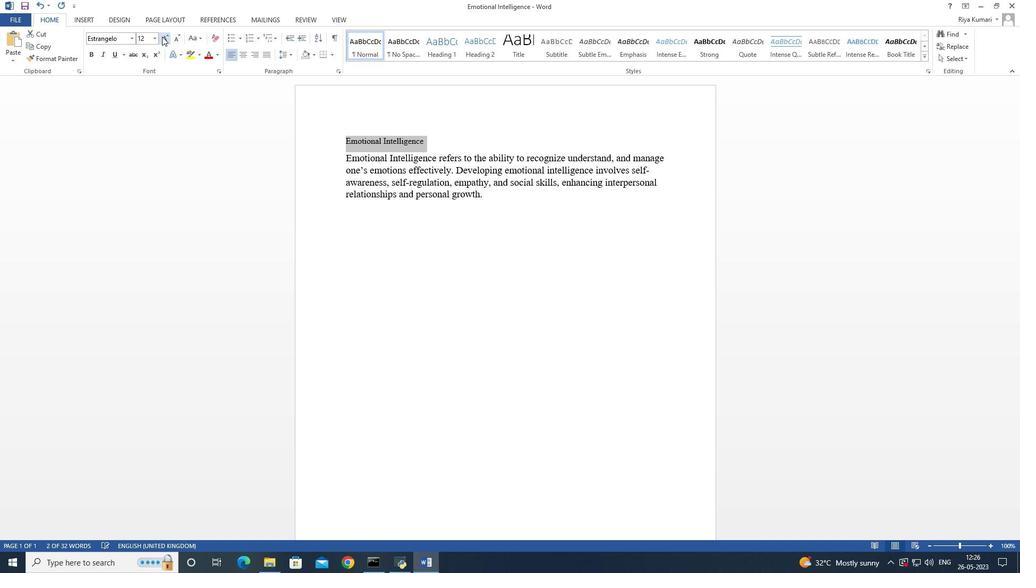 
Action: Mouse moved to (163, 39)
Screenshot: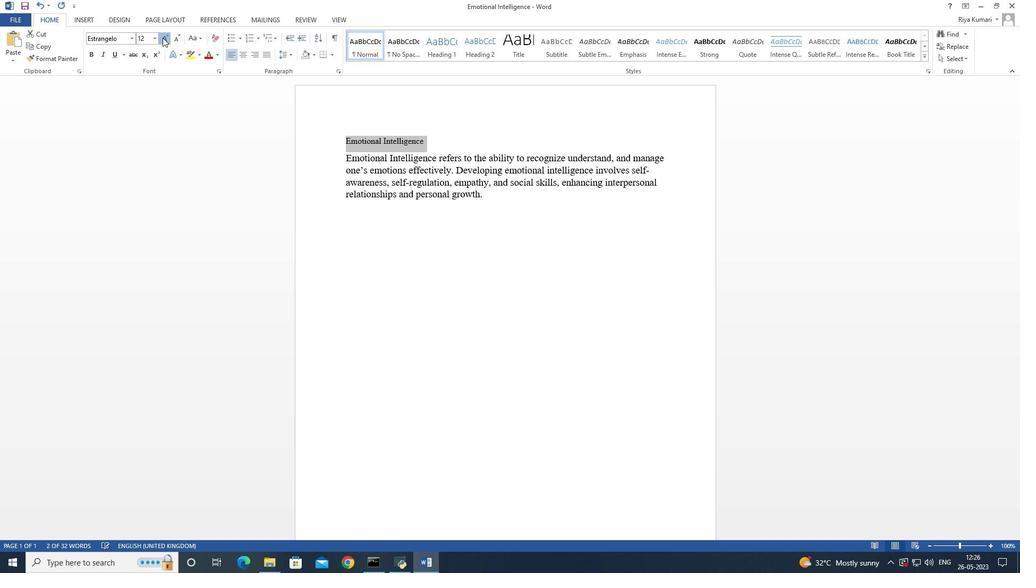 
Action: Mouse pressed left at (163, 39)
Screenshot: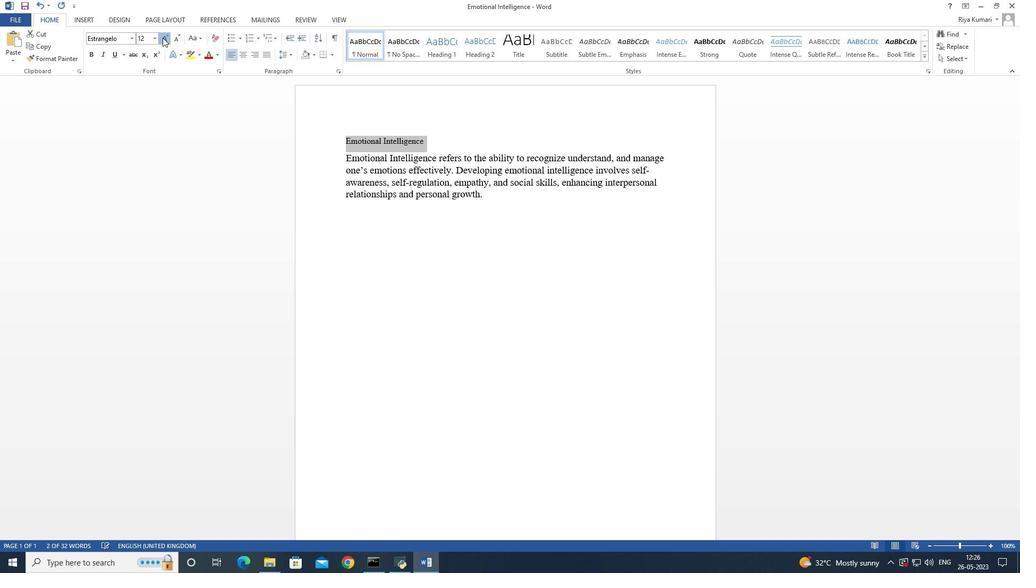 
Action: Mouse moved to (164, 40)
Screenshot: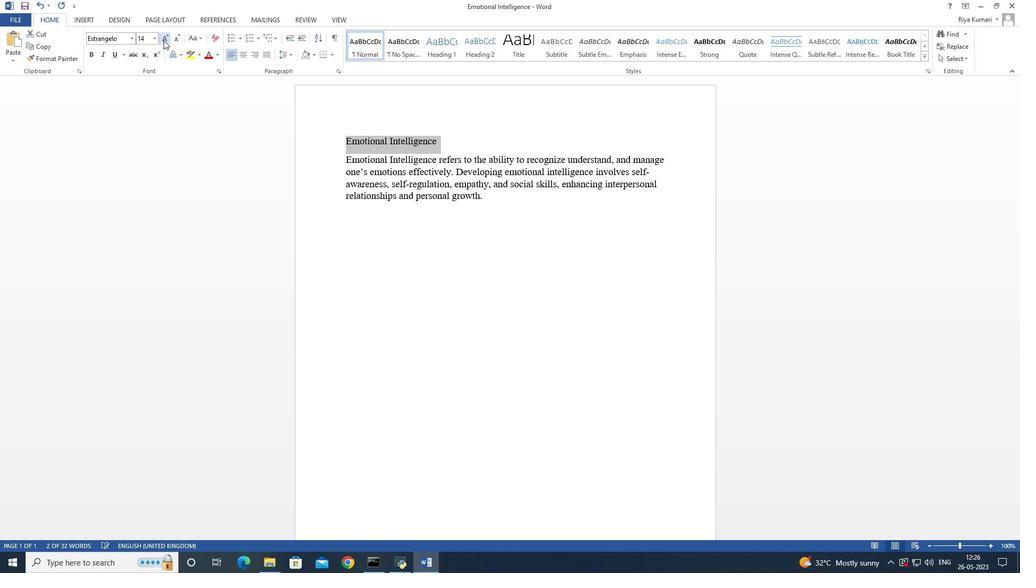 
Action: Mouse pressed left at (164, 40)
Screenshot: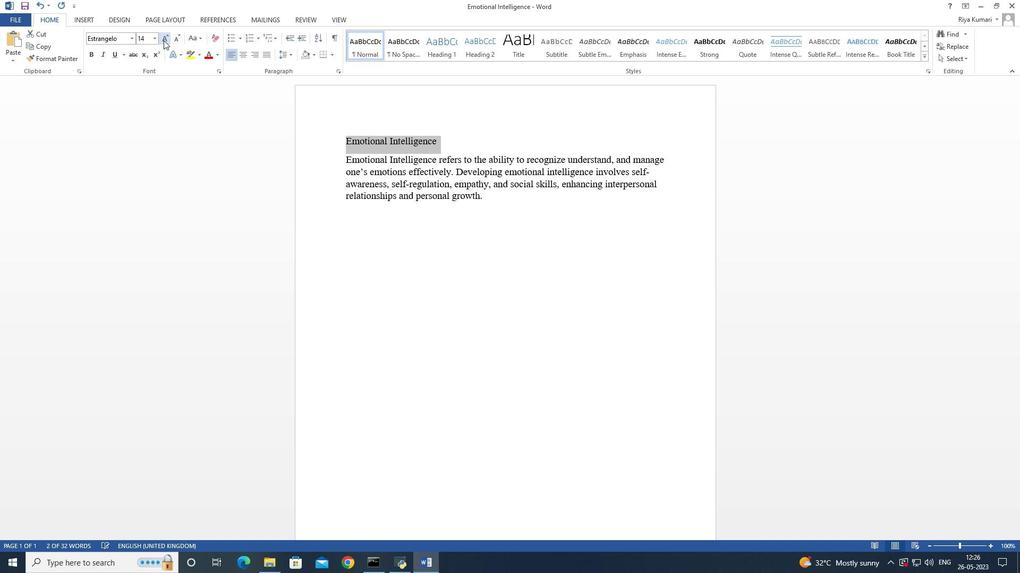 
Action: Mouse pressed left at (164, 40)
Screenshot: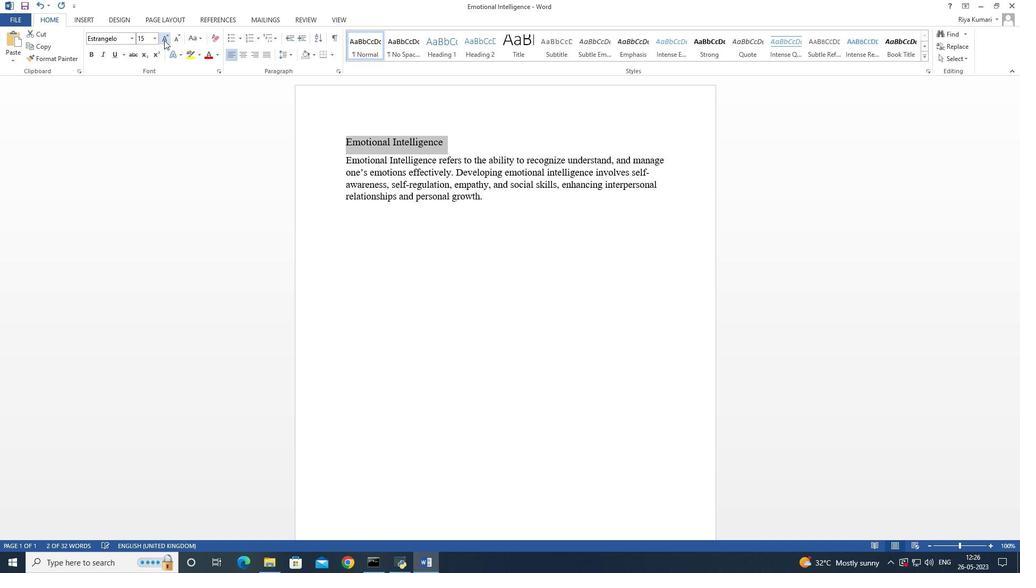 
Action: Mouse moved to (243, 60)
Screenshot: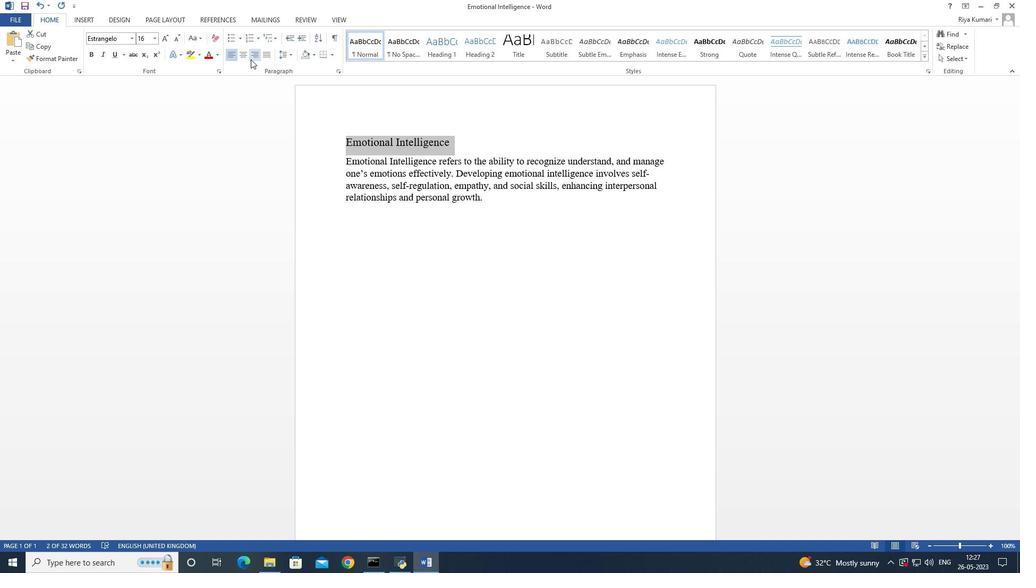 
Action: Mouse pressed left at (243, 60)
Screenshot: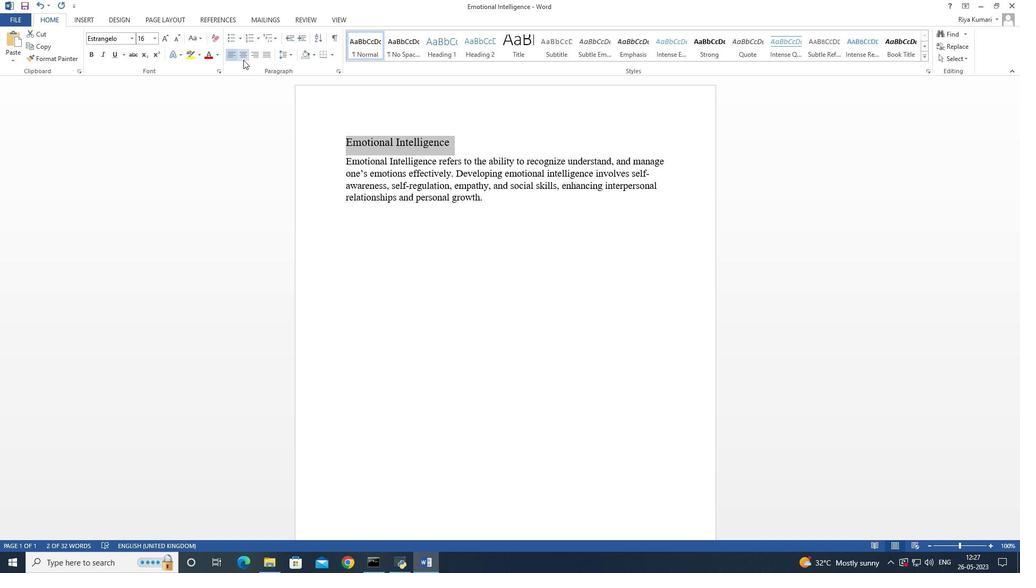
Action: Mouse moved to (473, 259)
Screenshot: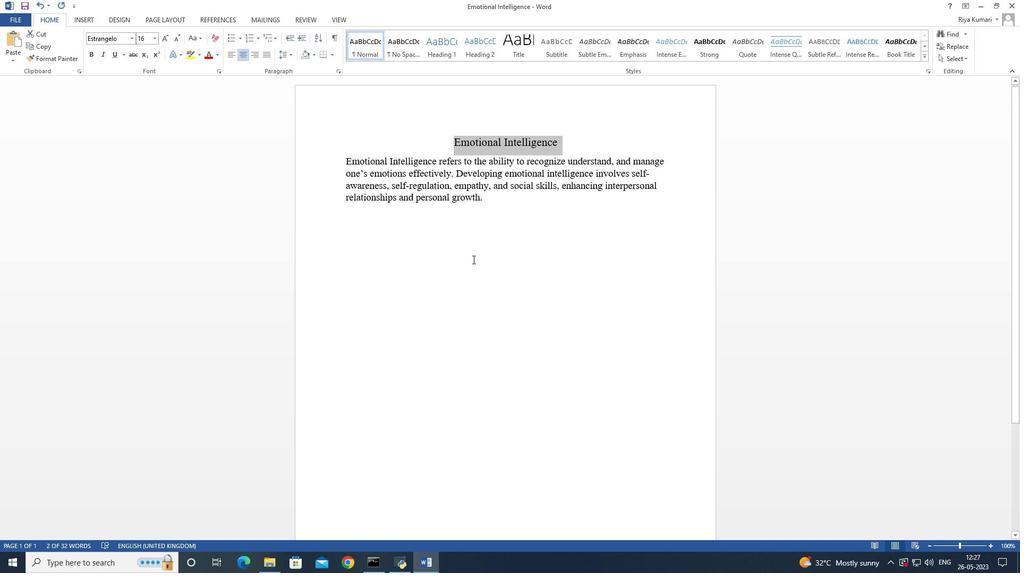 
Action: Mouse pressed left at (473, 259)
Screenshot: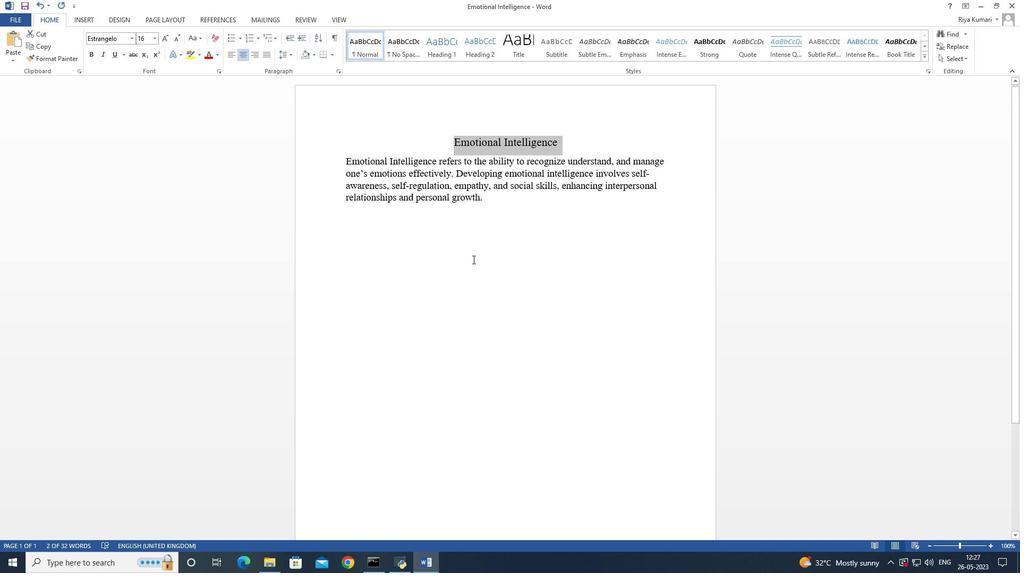 
Action: Mouse moved to (452, 231)
Screenshot: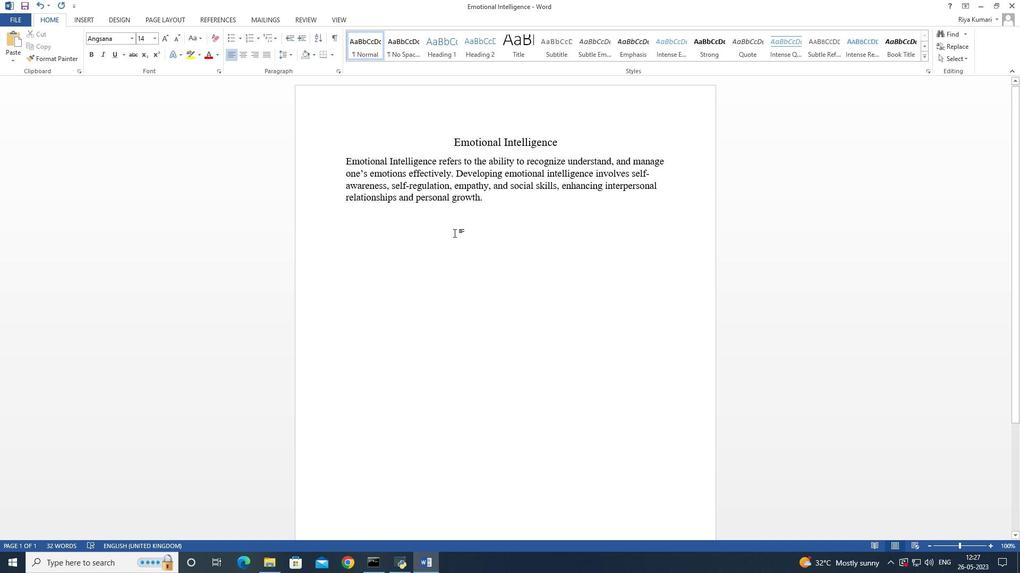 
Action: Key pressed ctrl+S
Screenshot: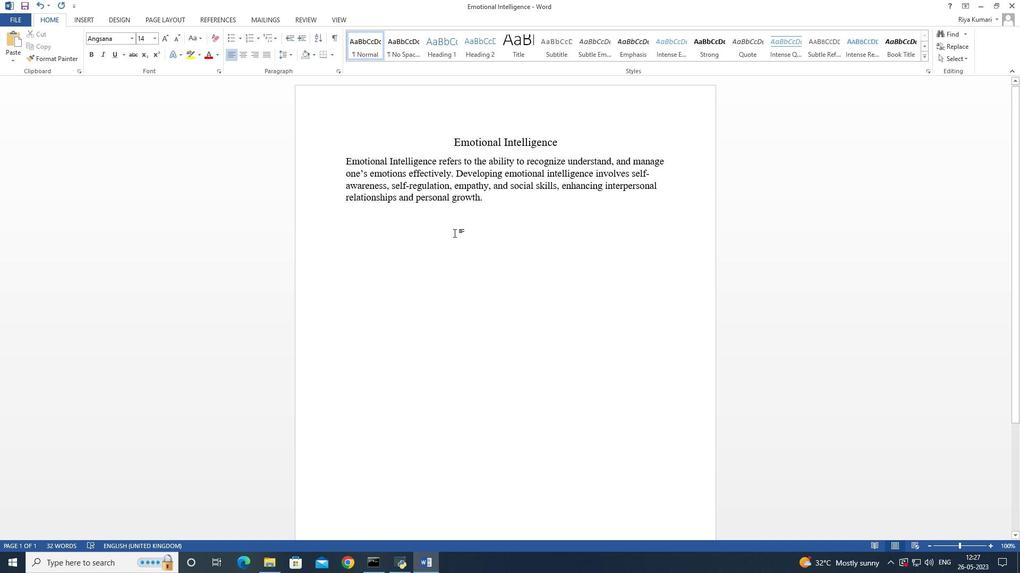 
Action: Mouse moved to (458, 228)
Screenshot: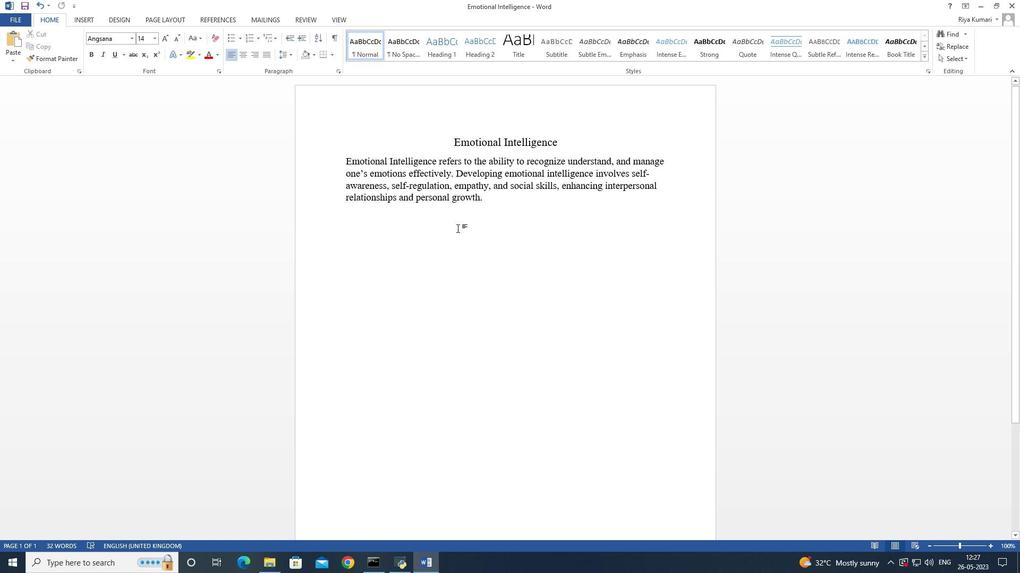 
